 Task: Find connections with filter location Prestwick with filter topic #motivation with filter profile language Spanish with filter current company Entain with filter school Jawaharlal Nehru Technological University, Anantapur with filter industry Pension Funds with filter service category Tax Law with filter keywords title Plant Engineer
Action: Mouse moved to (574, 58)
Screenshot: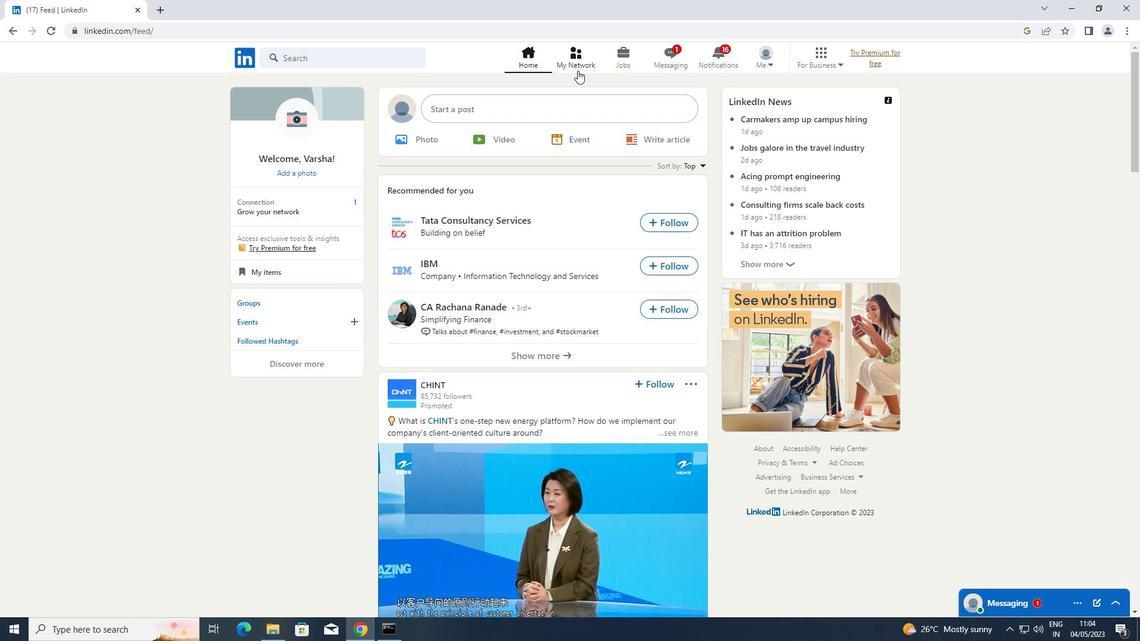 
Action: Mouse pressed left at (574, 58)
Screenshot: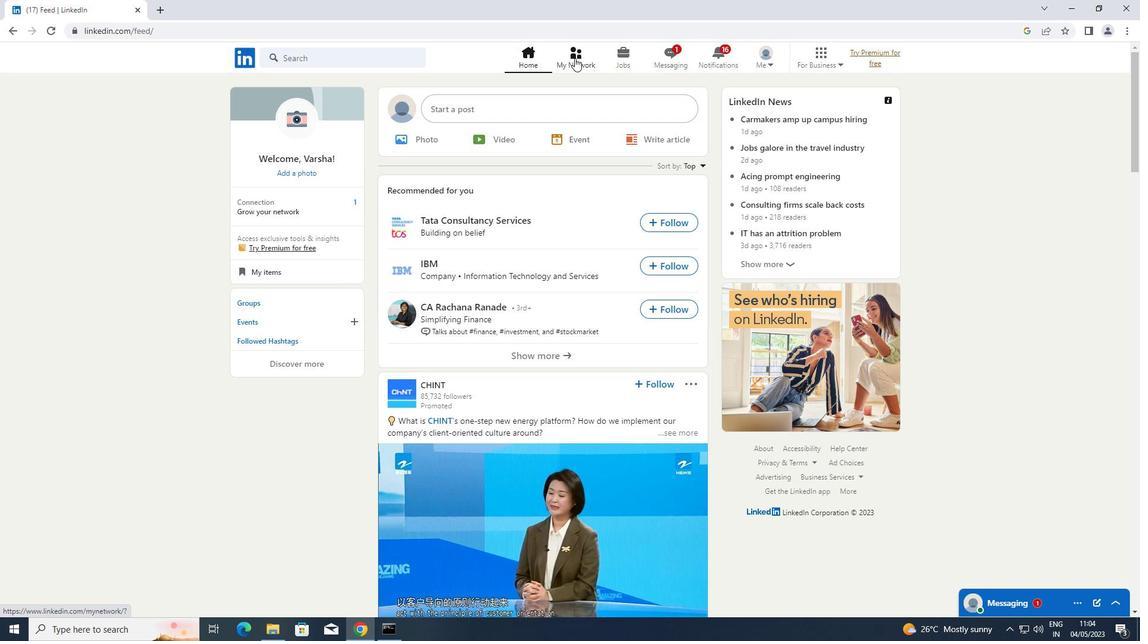 
Action: Mouse moved to (304, 129)
Screenshot: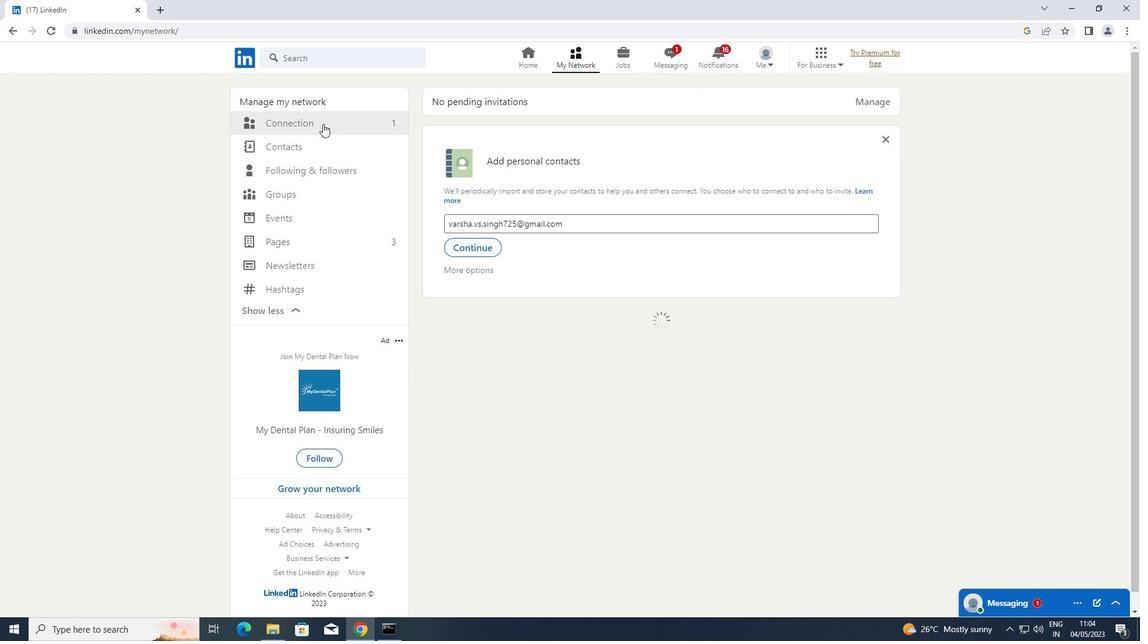 
Action: Mouse pressed left at (304, 129)
Screenshot: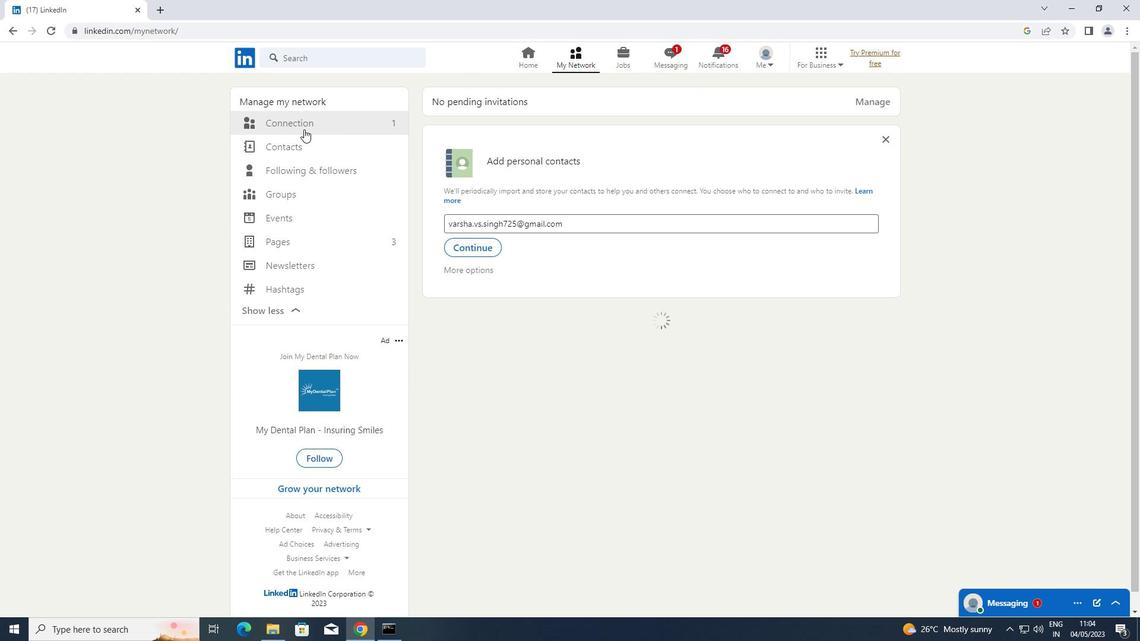 
Action: Mouse moved to (662, 123)
Screenshot: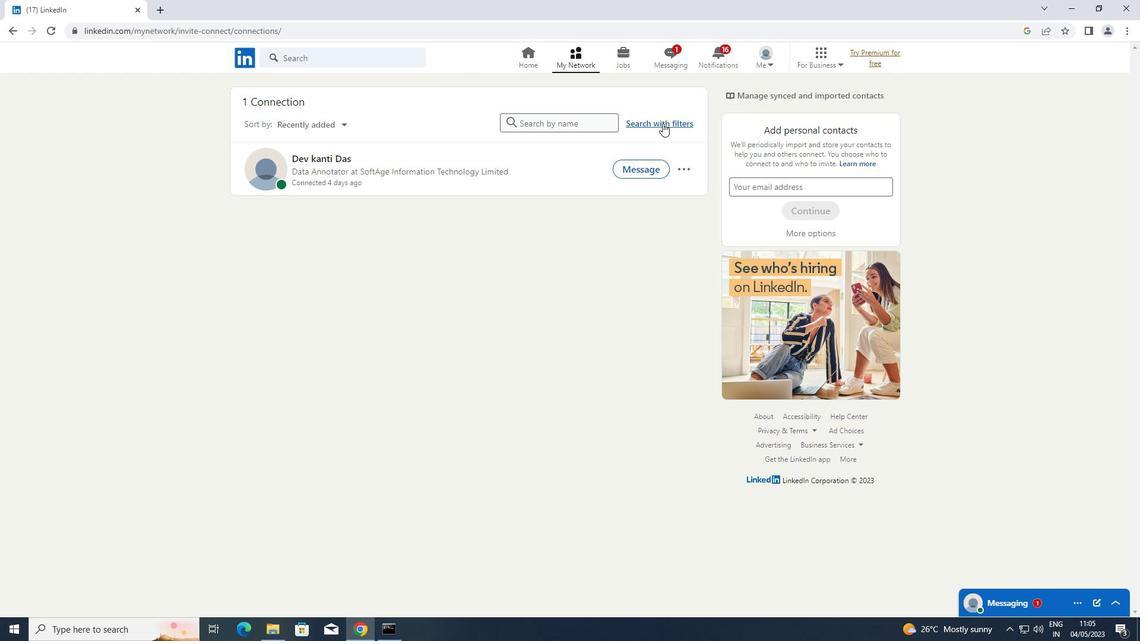 
Action: Mouse pressed left at (662, 123)
Screenshot: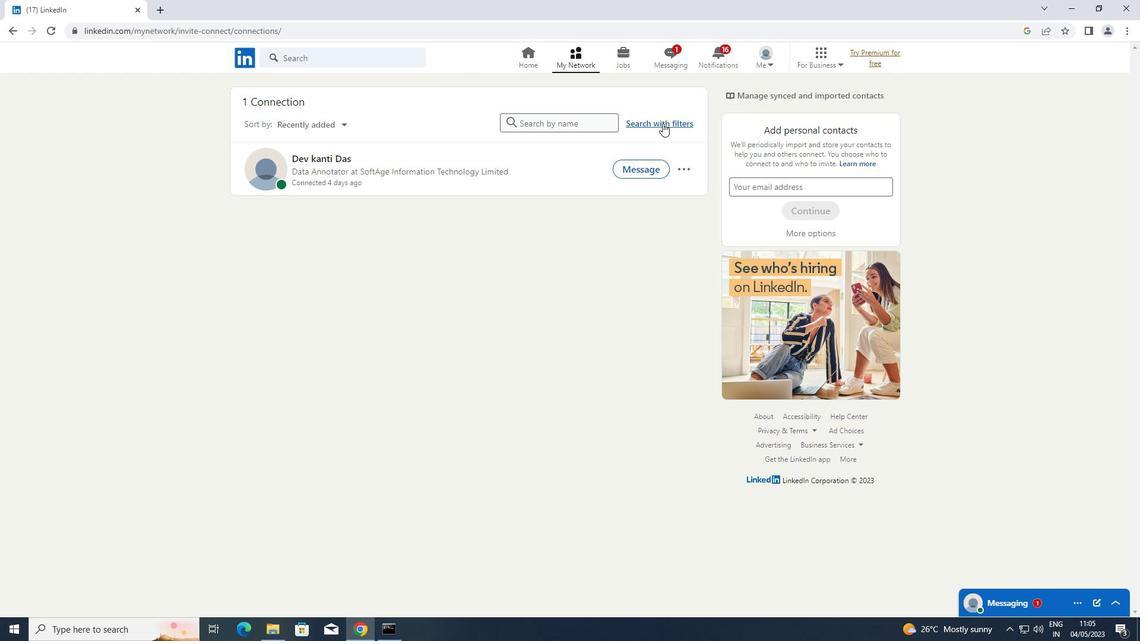 
Action: Mouse moved to (620, 93)
Screenshot: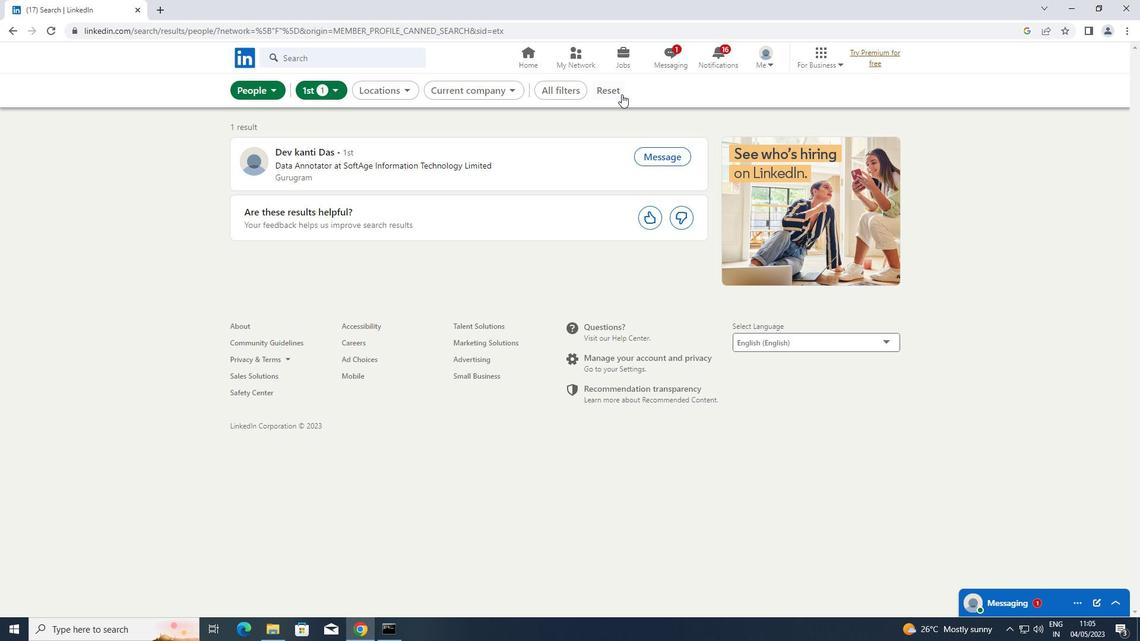 
Action: Mouse pressed left at (620, 93)
Screenshot: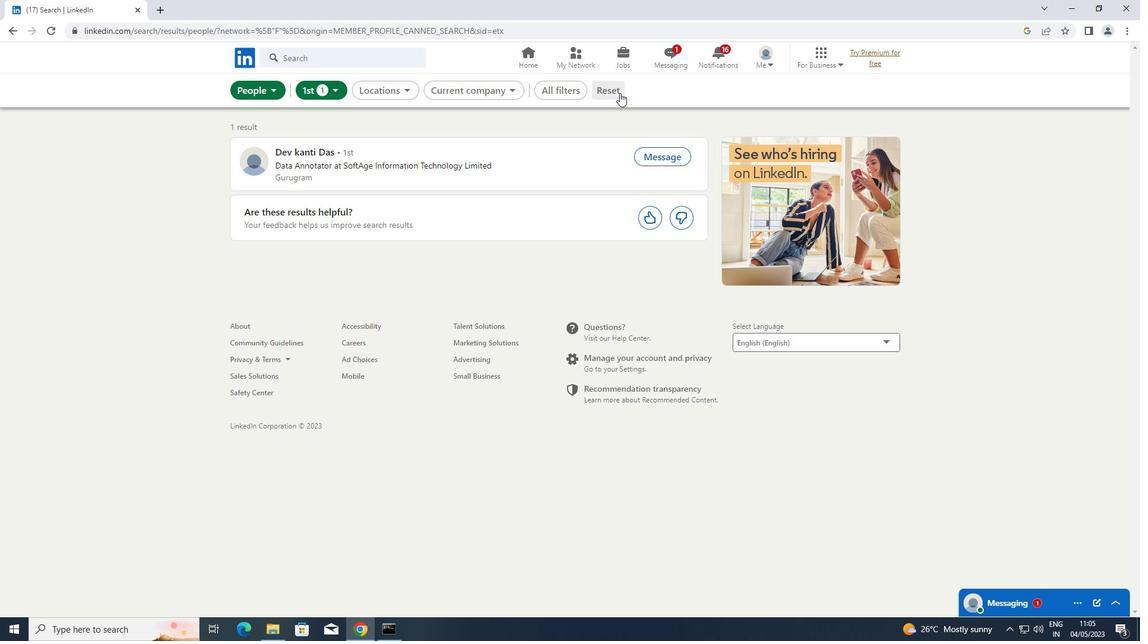 
Action: Mouse moved to (601, 93)
Screenshot: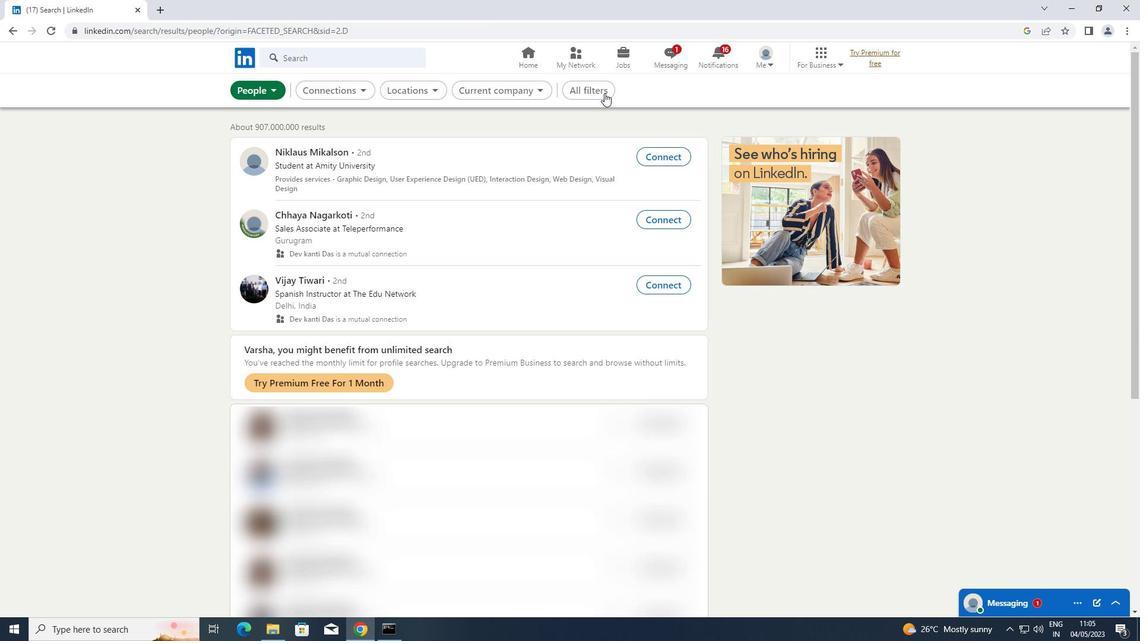 
Action: Mouse pressed left at (601, 93)
Screenshot: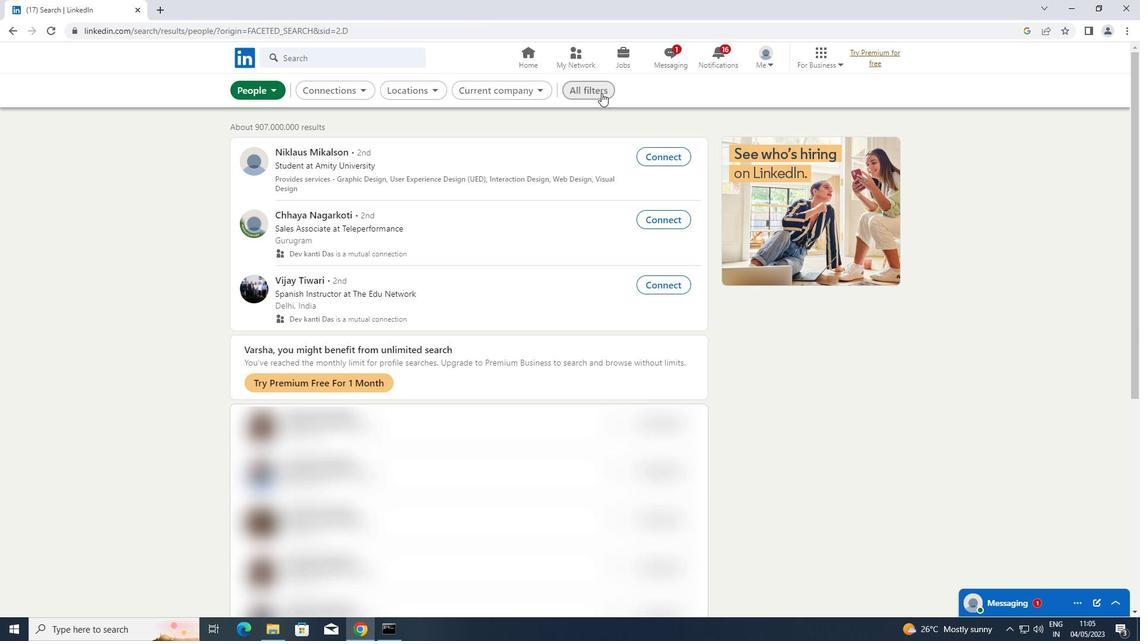 
Action: Mouse moved to (1028, 291)
Screenshot: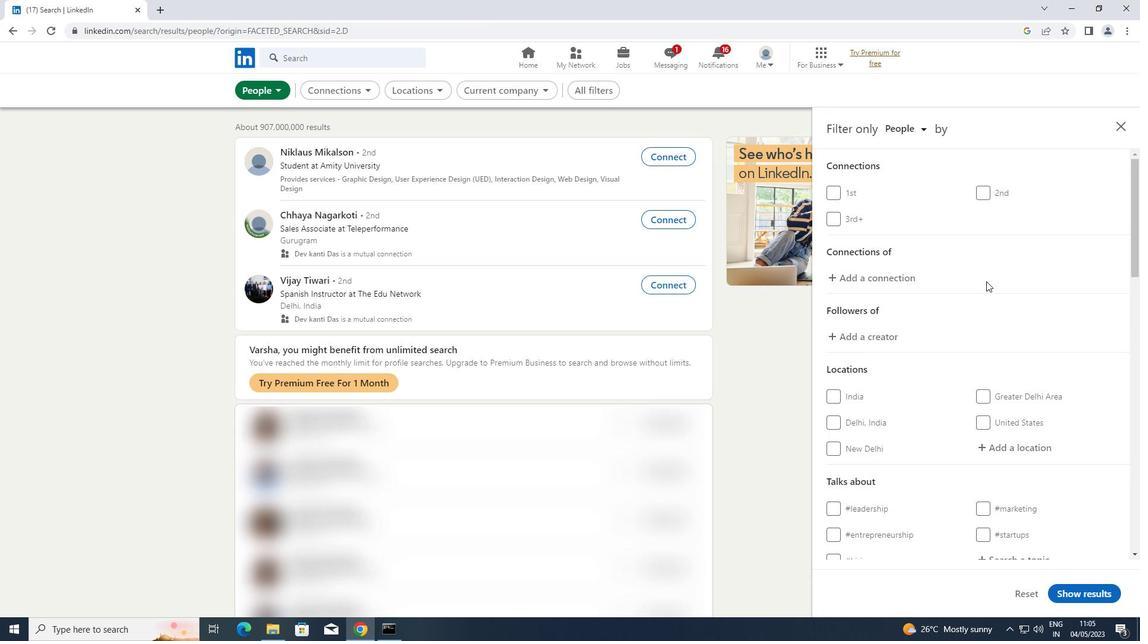 
Action: Mouse scrolled (1028, 291) with delta (0, 0)
Screenshot: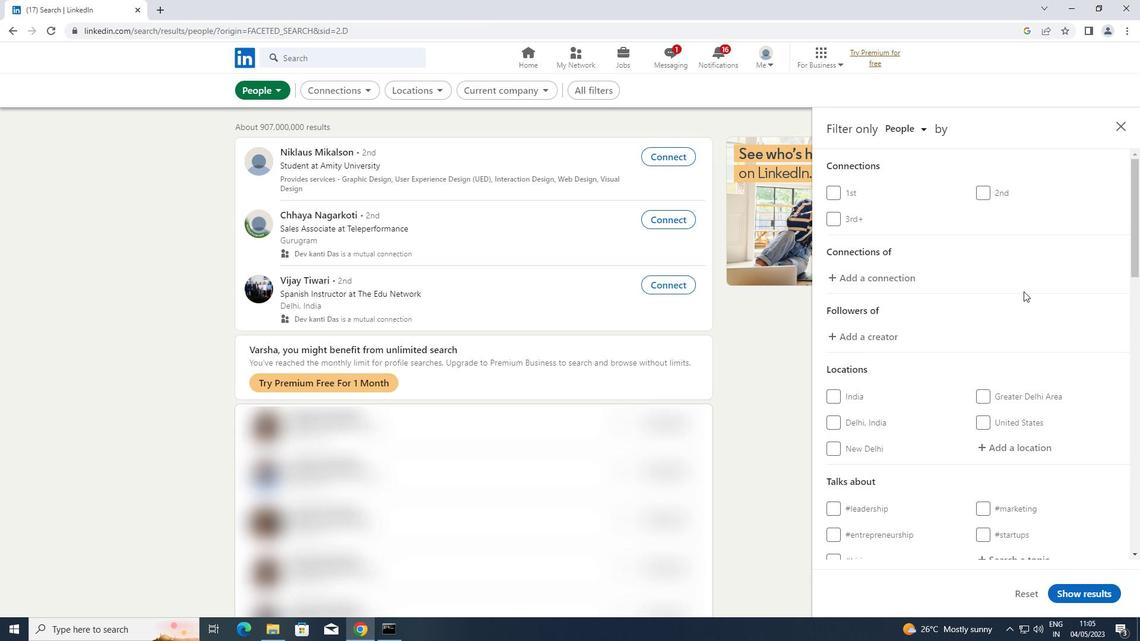 
Action: Mouse scrolled (1028, 291) with delta (0, 0)
Screenshot: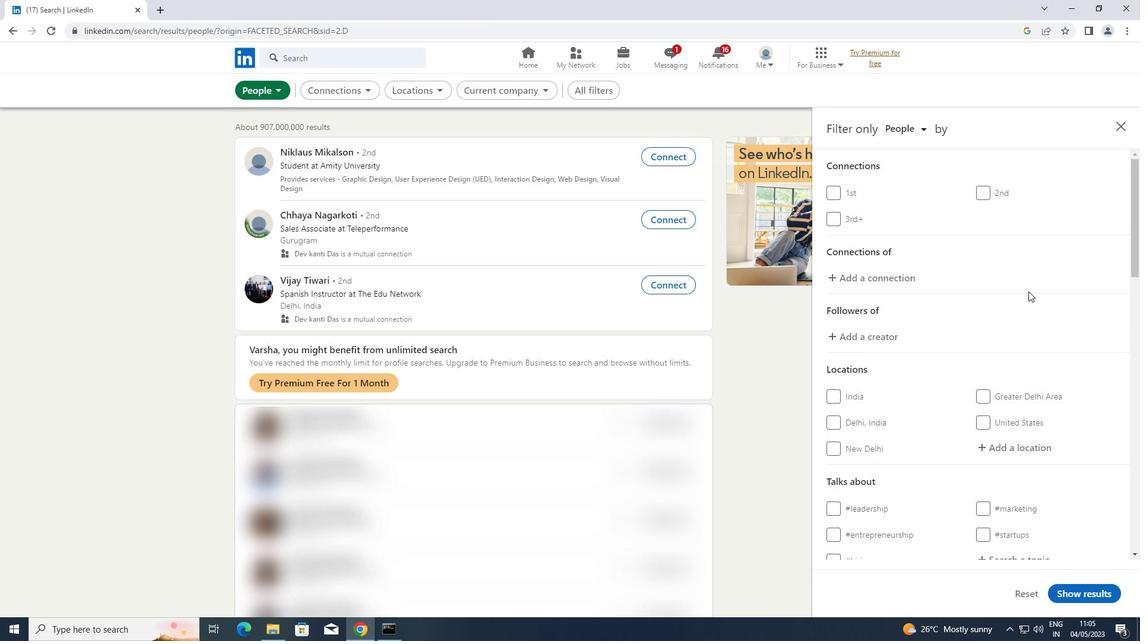 
Action: Mouse moved to (1013, 322)
Screenshot: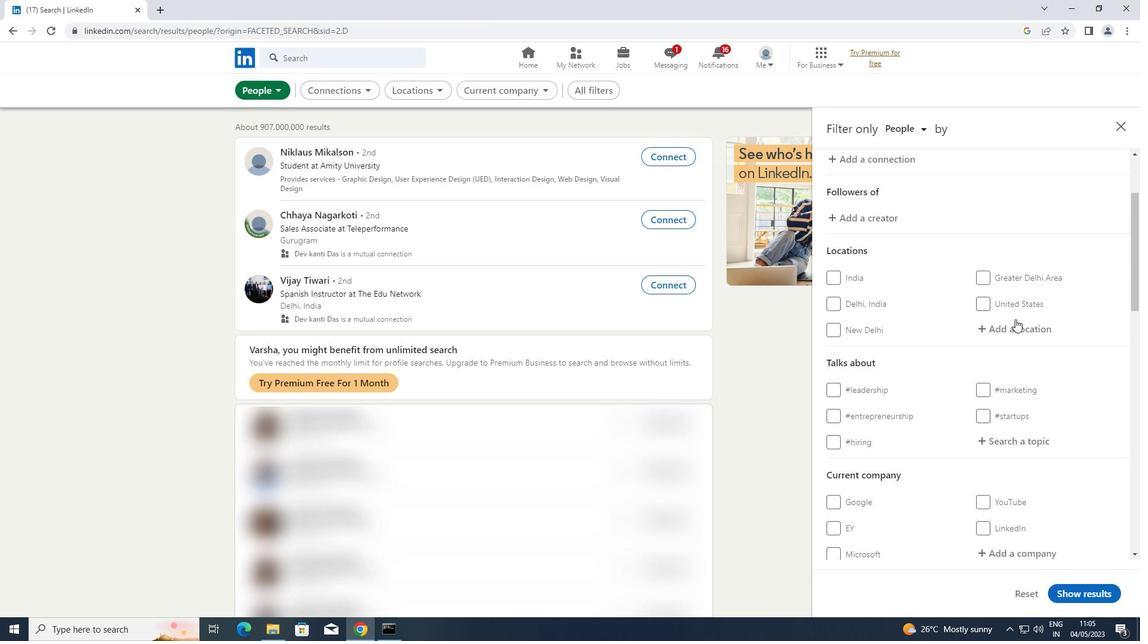 
Action: Mouse pressed left at (1013, 322)
Screenshot: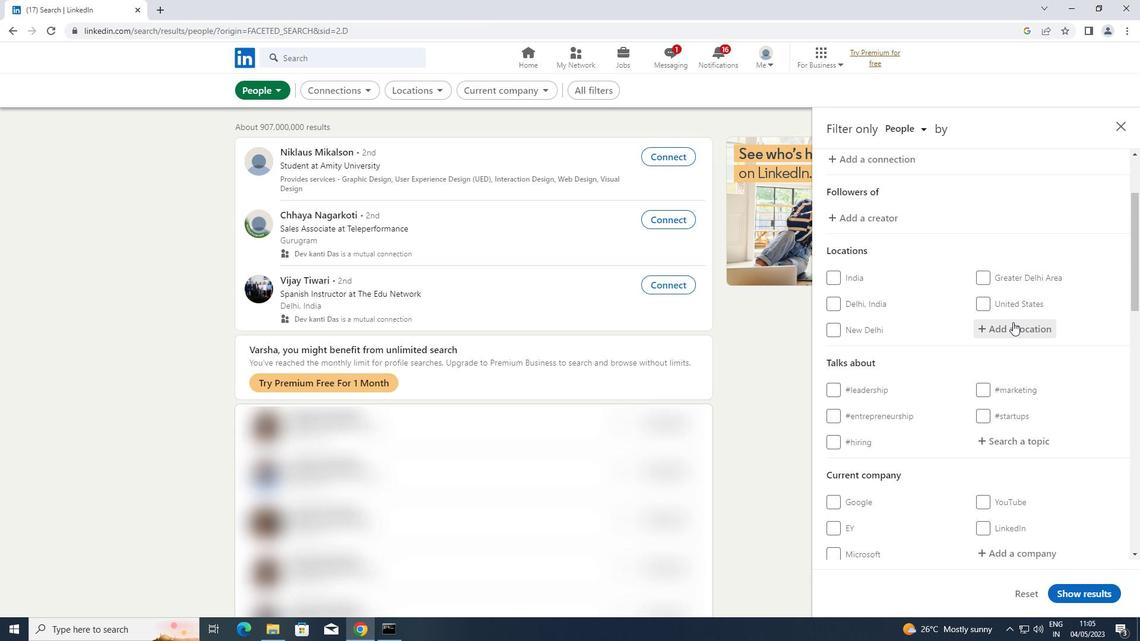 
Action: Key pressed <Key.shift><Key.shift><Key.shift><Key.shift>PRESTWICK
Screenshot: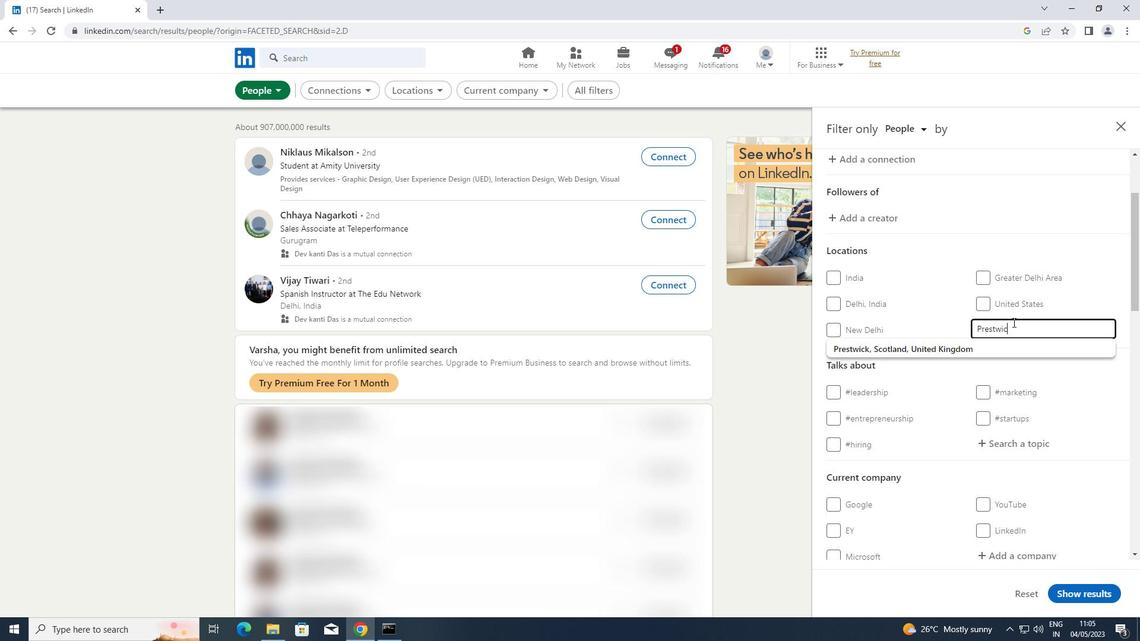 
Action: Mouse scrolled (1013, 321) with delta (0, 0)
Screenshot: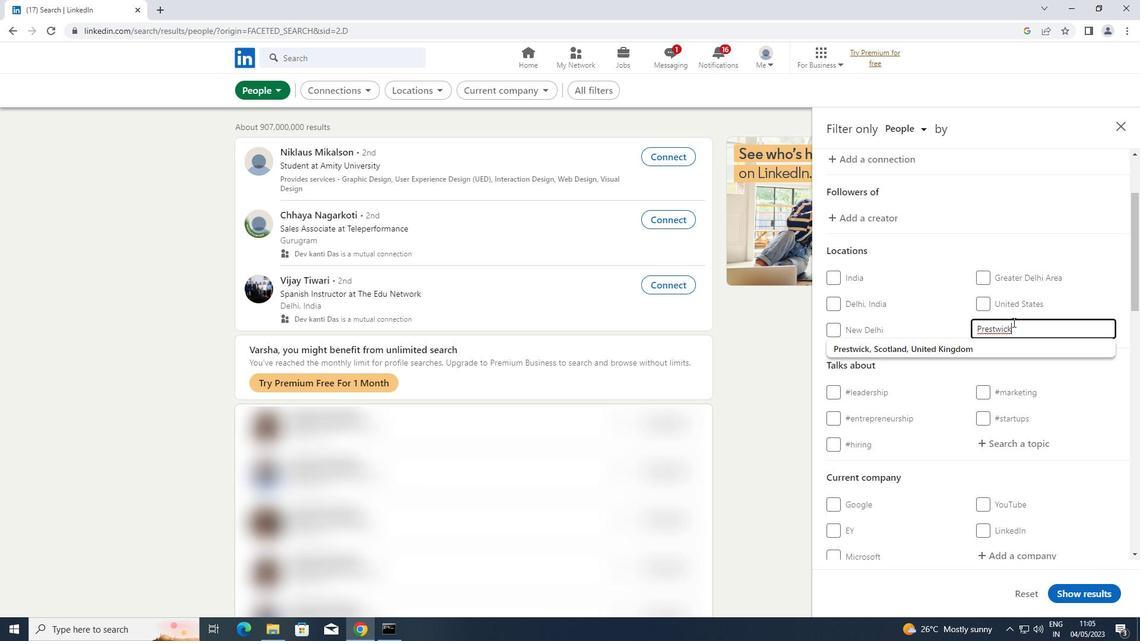 
Action: Mouse scrolled (1013, 321) with delta (0, 0)
Screenshot: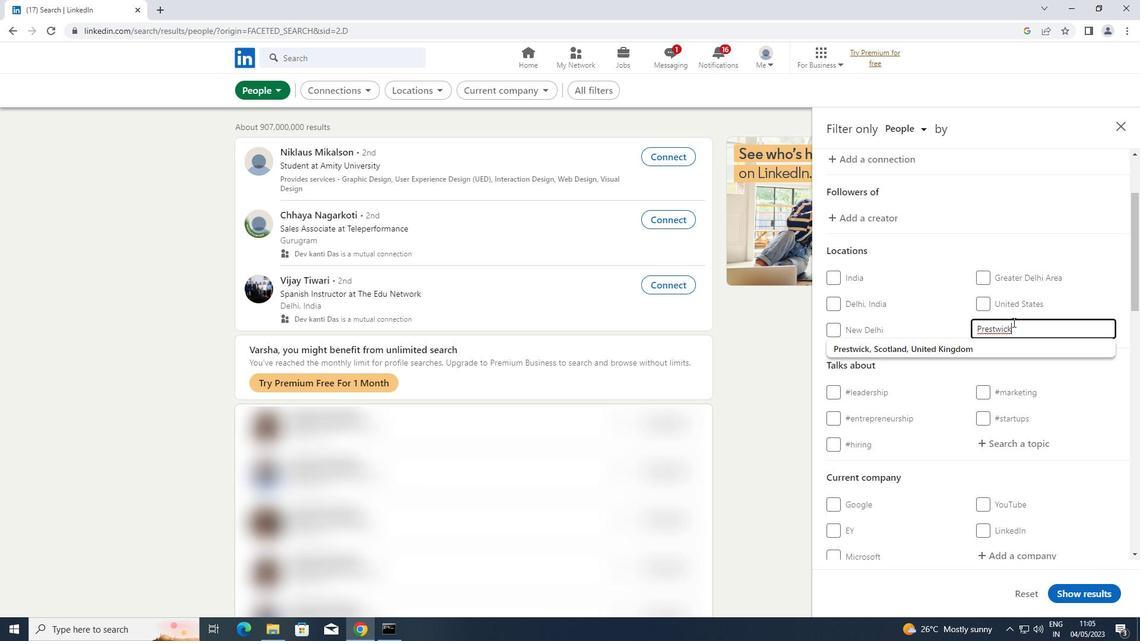 
Action: Mouse moved to (1007, 325)
Screenshot: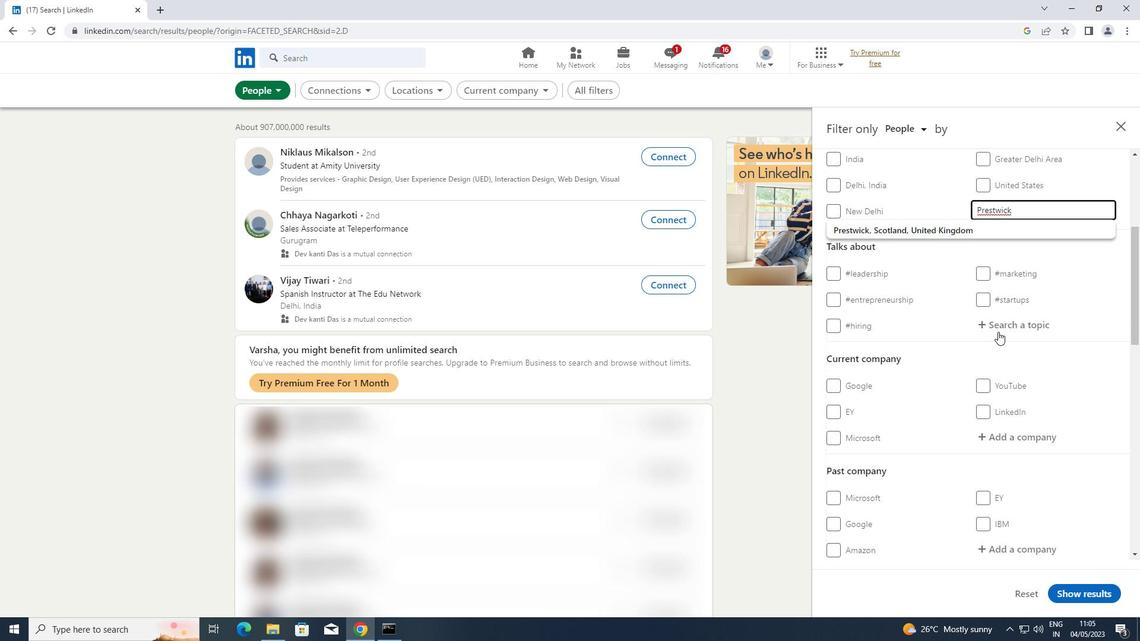 
Action: Mouse pressed left at (1007, 325)
Screenshot: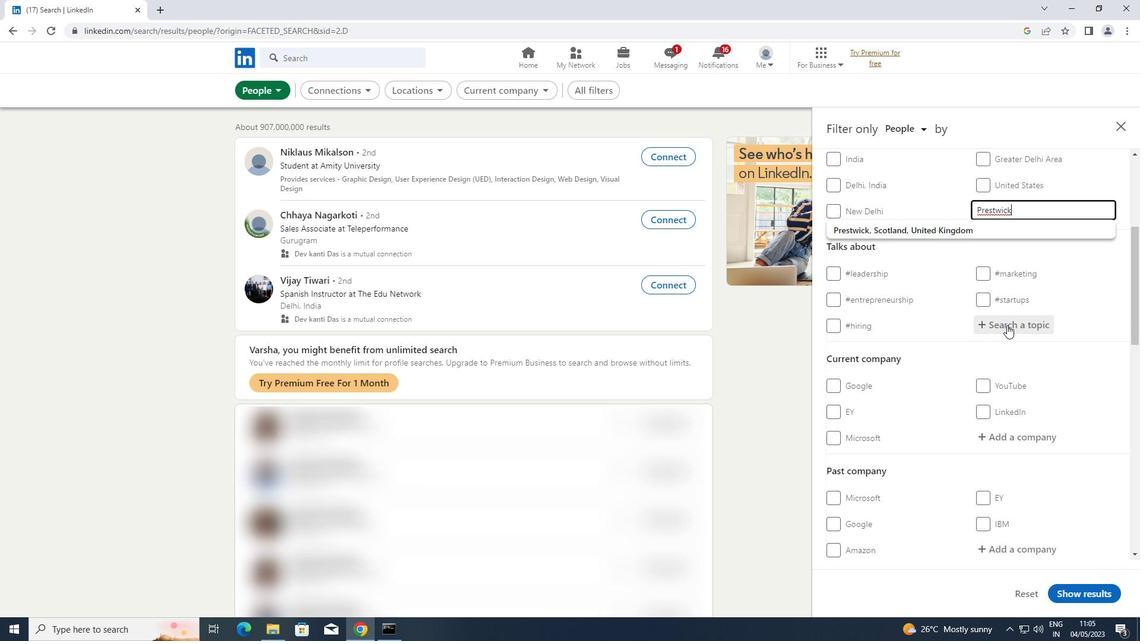 
Action: Key pressed MOTIVATION
Screenshot: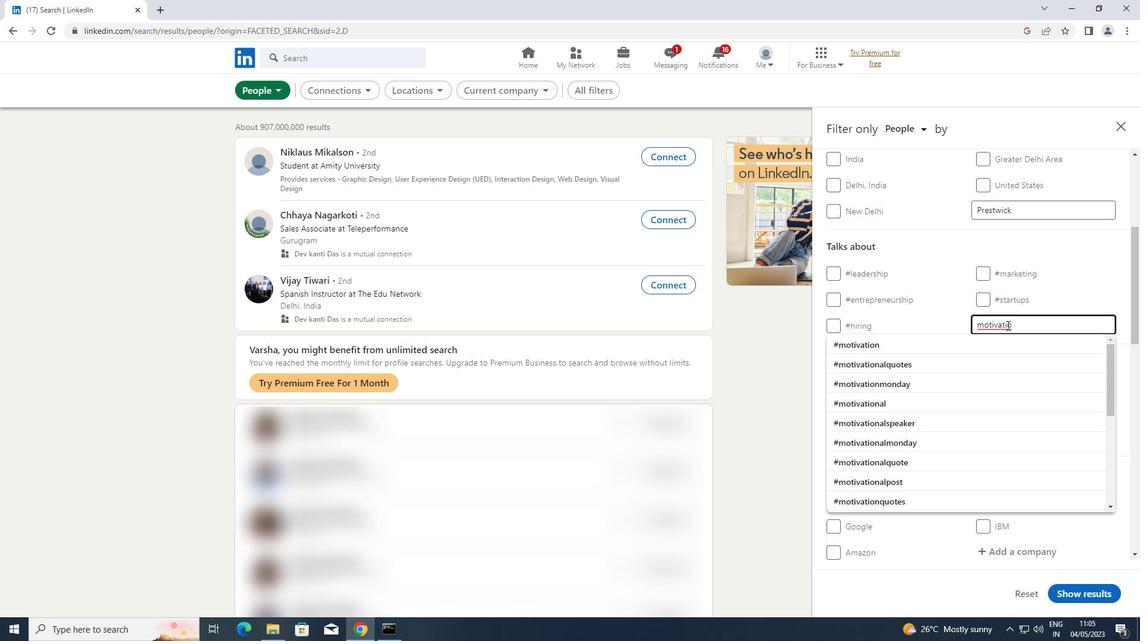
Action: Mouse moved to (883, 341)
Screenshot: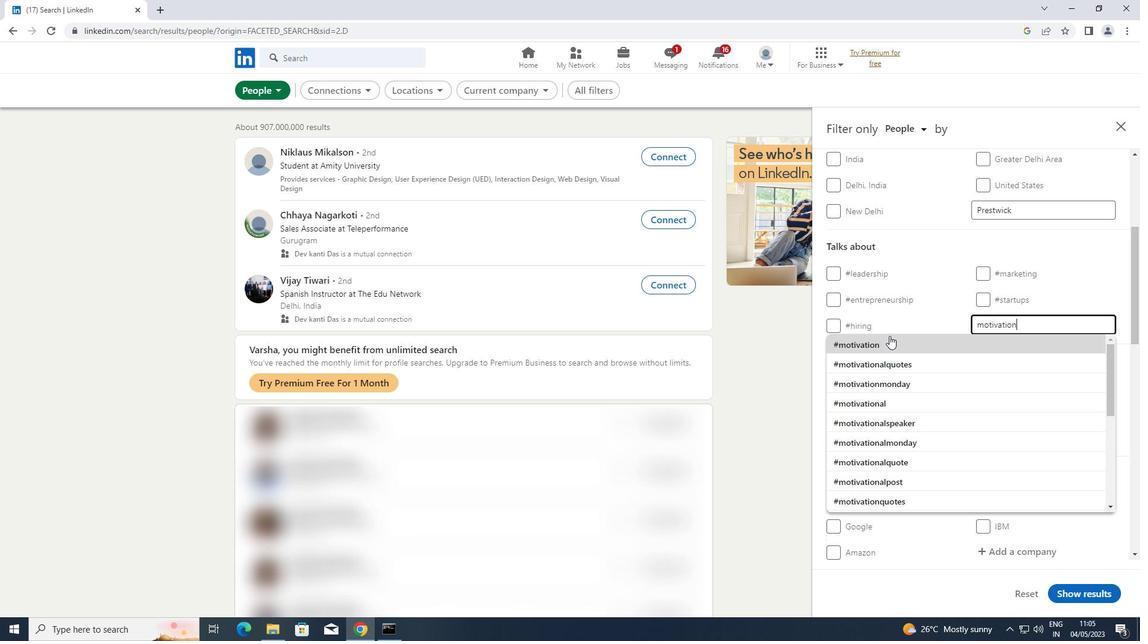 
Action: Mouse pressed left at (883, 341)
Screenshot: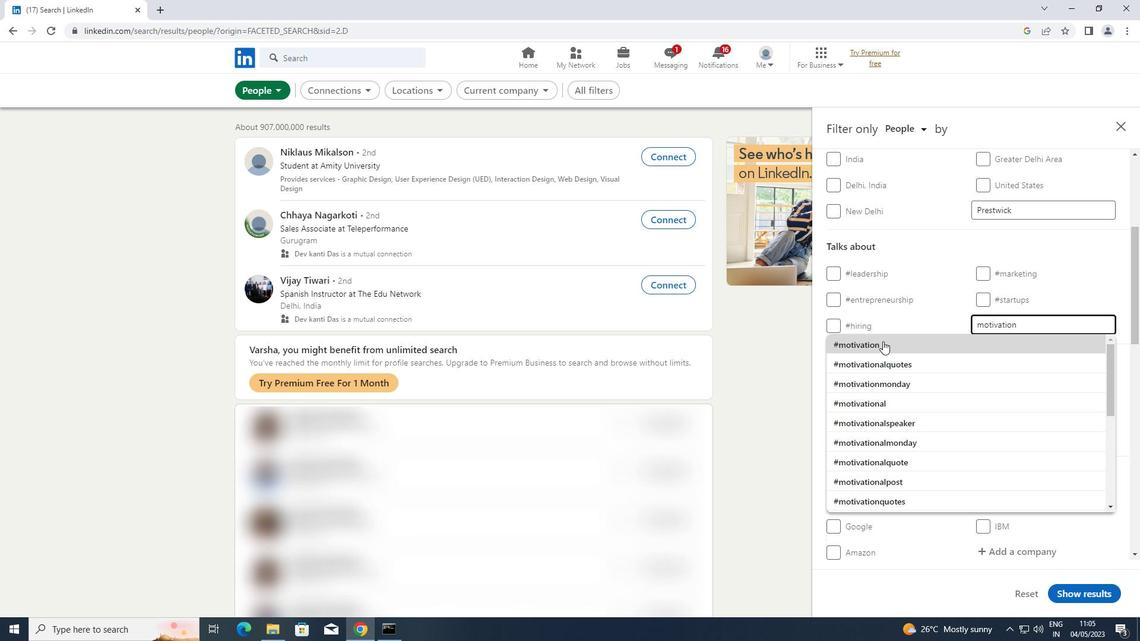 
Action: Mouse moved to (896, 338)
Screenshot: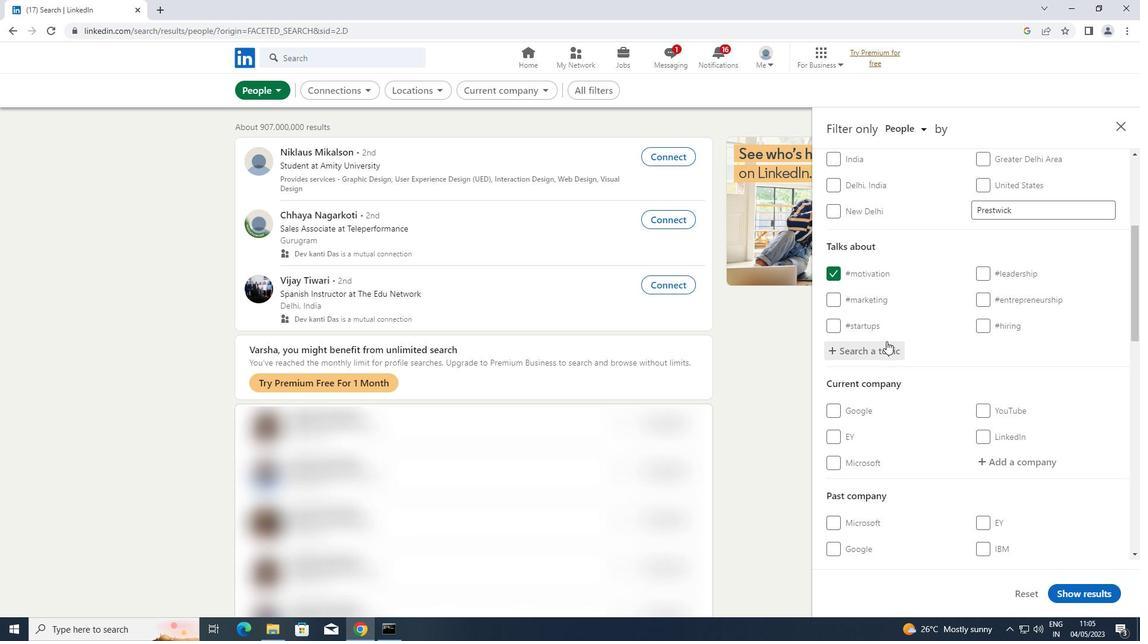 
Action: Mouse scrolled (896, 337) with delta (0, 0)
Screenshot: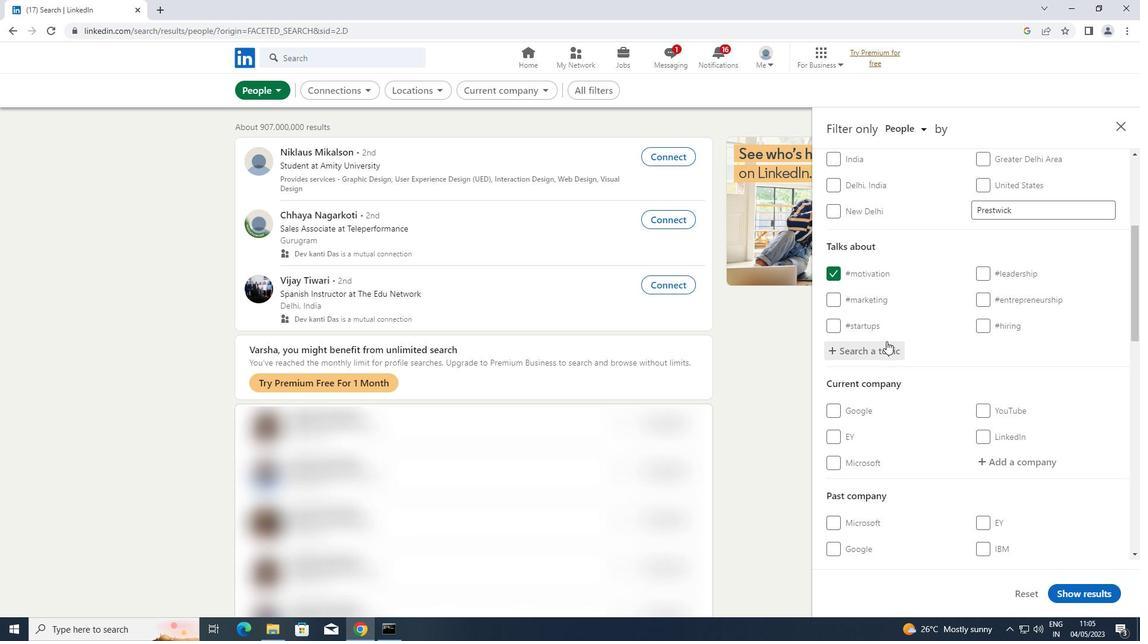
Action: Mouse moved to (896, 338)
Screenshot: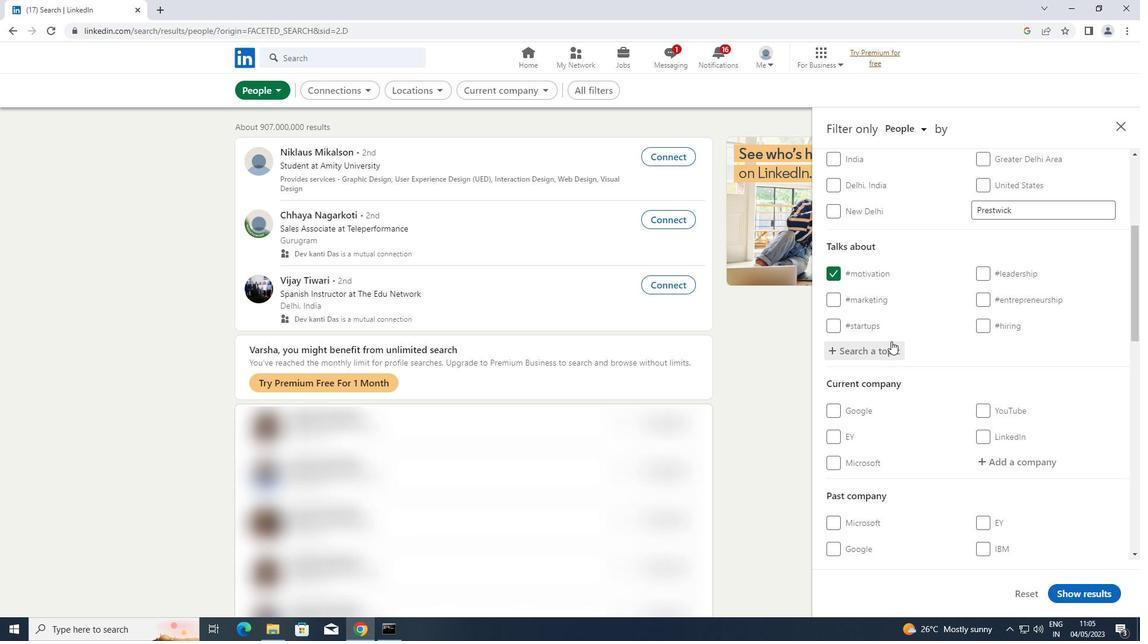 
Action: Mouse scrolled (896, 337) with delta (0, 0)
Screenshot: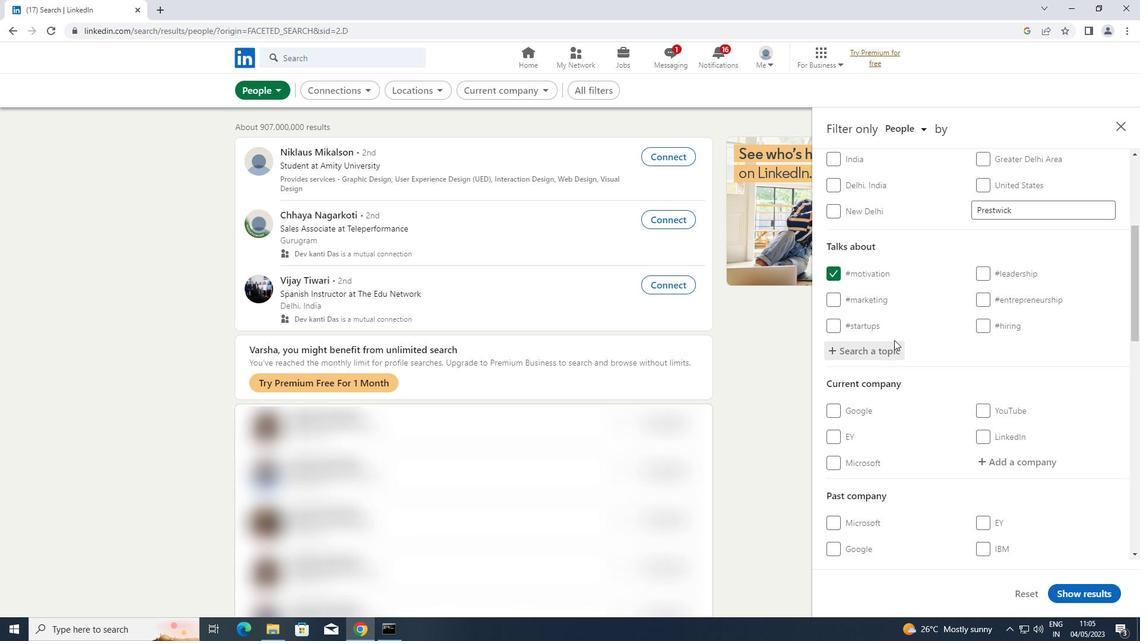 
Action: Mouse scrolled (896, 337) with delta (0, 0)
Screenshot: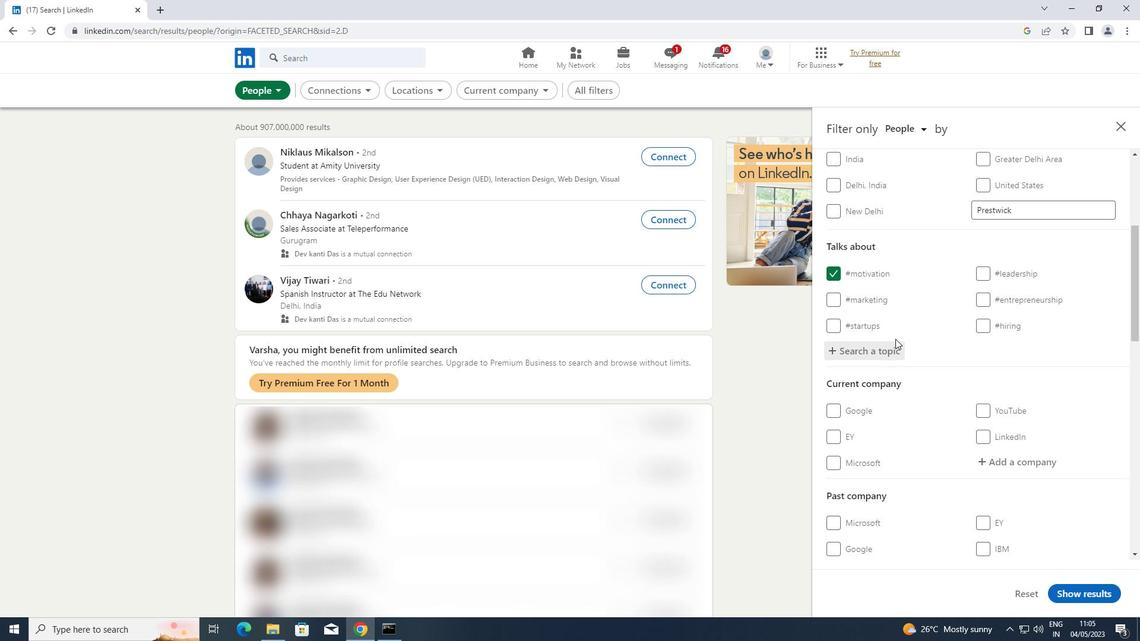 
Action: Mouse scrolled (896, 337) with delta (0, 0)
Screenshot: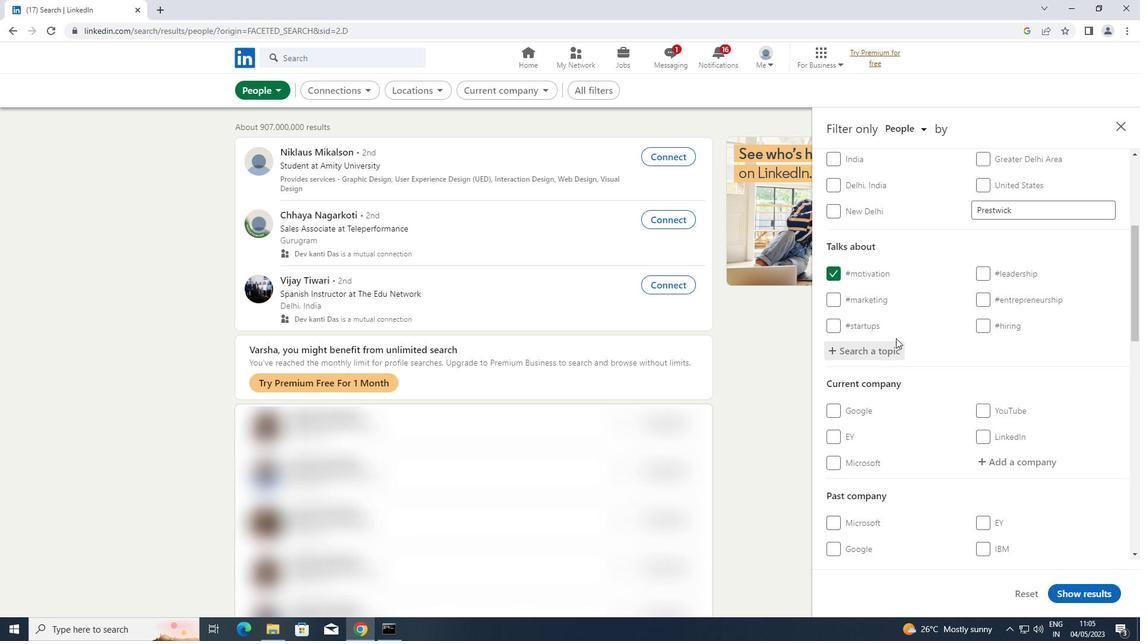 
Action: Mouse scrolled (896, 337) with delta (0, 0)
Screenshot: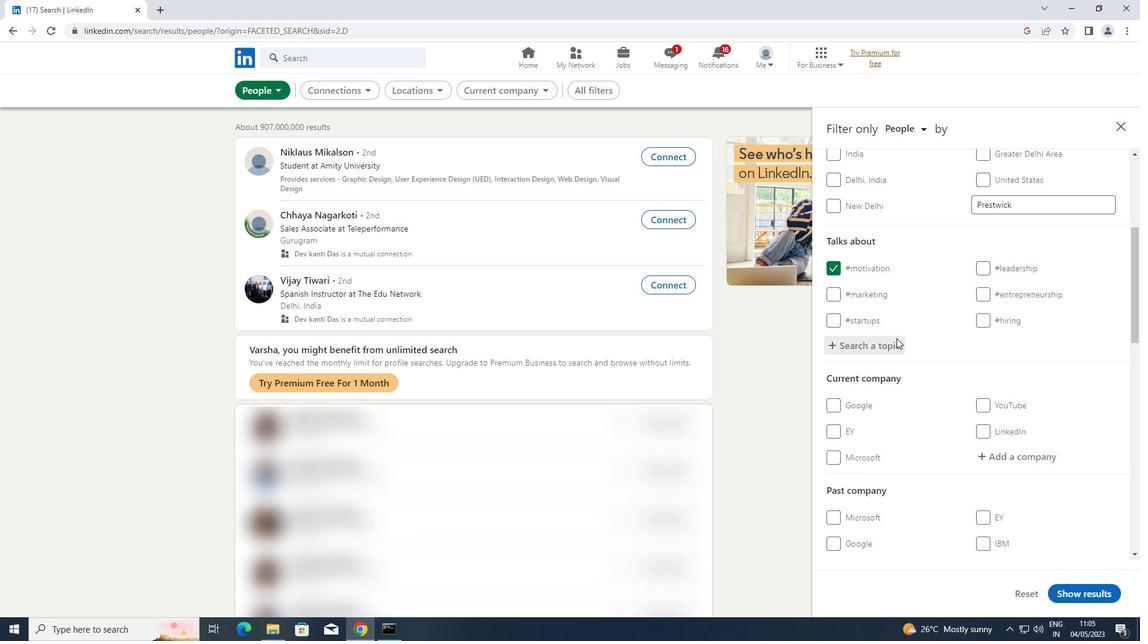 
Action: Mouse scrolled (896, 337) with delta (0, 0)
Screenshot: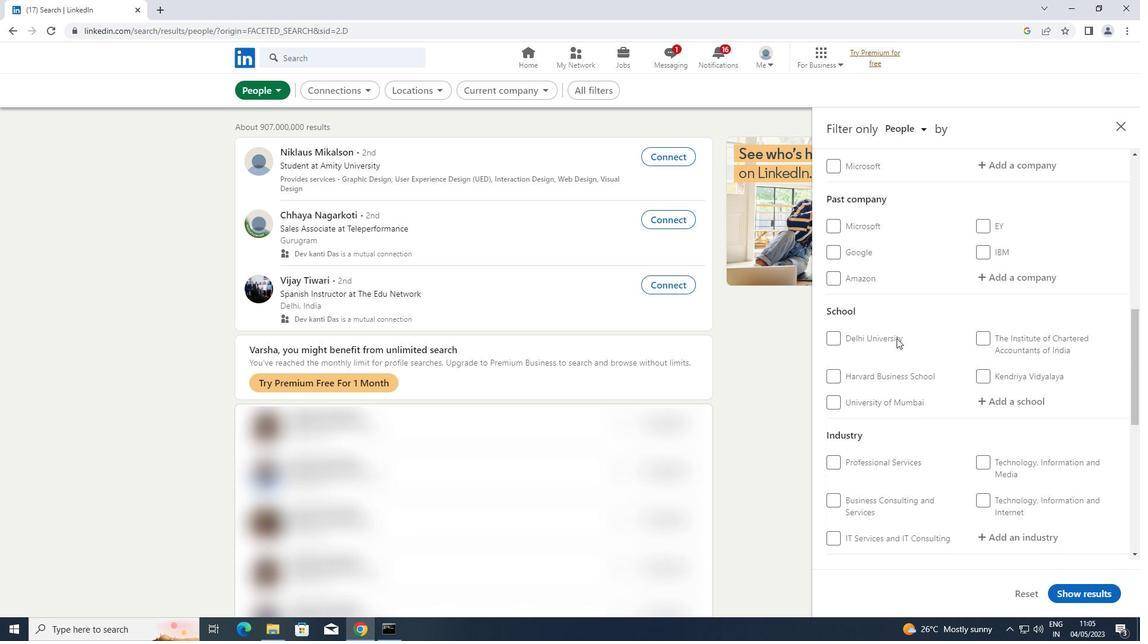 
Action: Mouse scrolled (896, 337) with delta (0, 0)
Screenshot: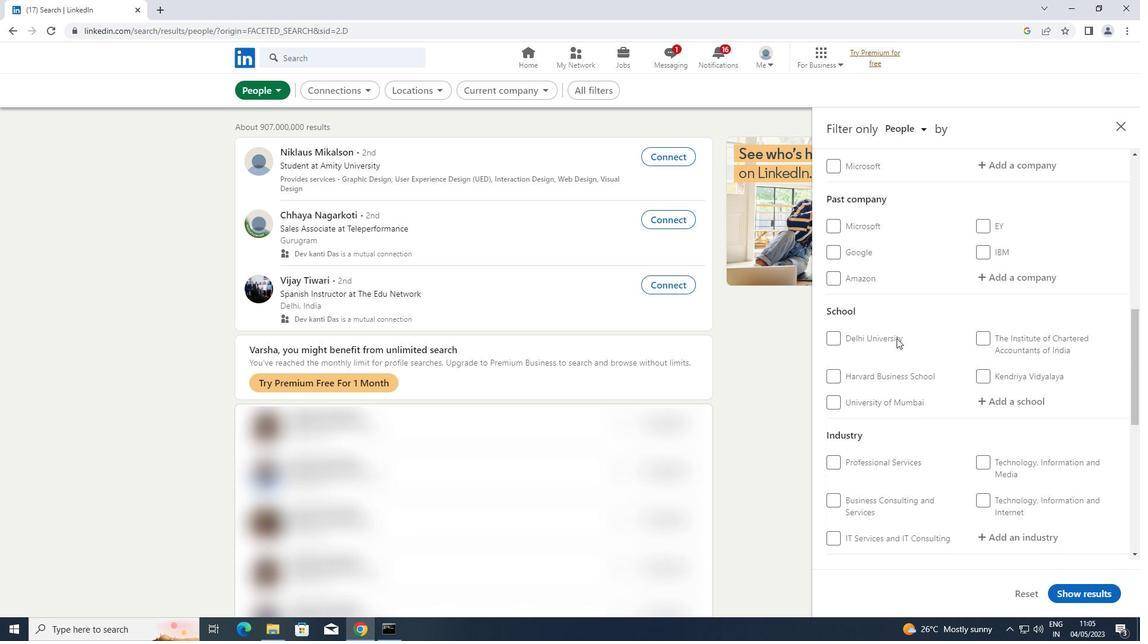 
Action: Mouse scrolled (896, 337) with delta (0, 0)
Screenshot: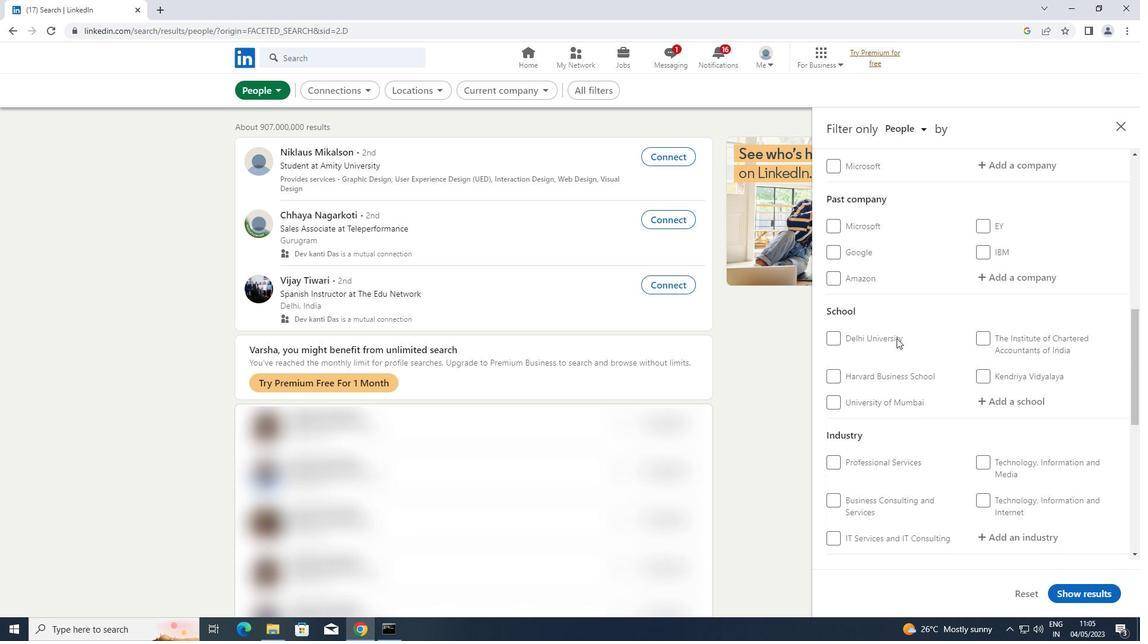 
Action: Mouse scrolled (896, 337) with delta (0, 0)
Screenshot: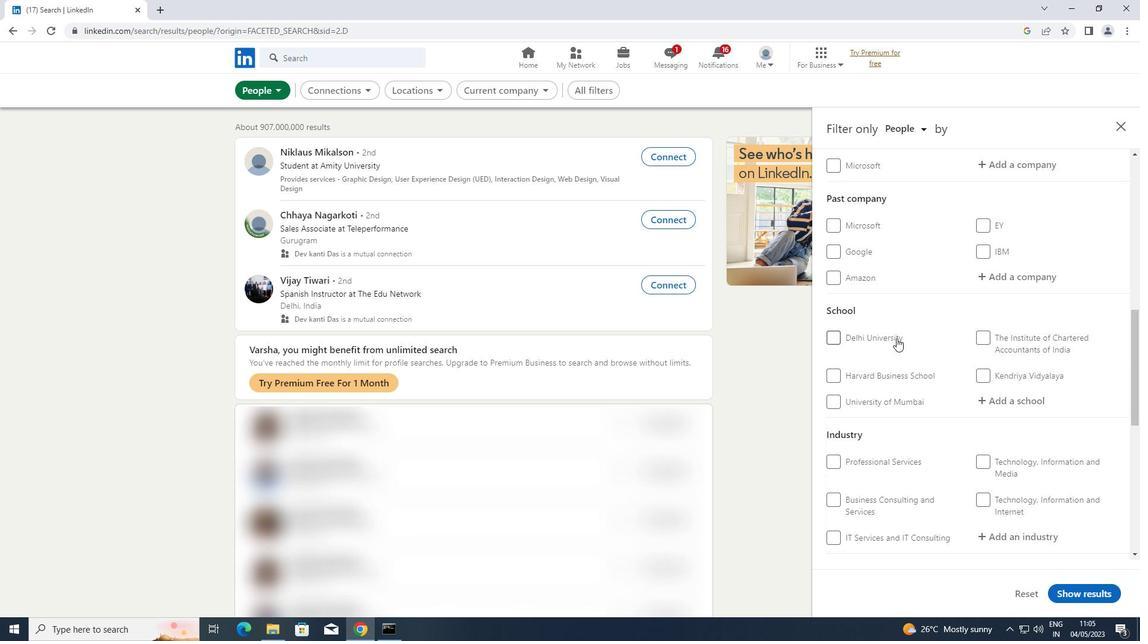 
Action: Mouse moved to (833, 389)
Screenshot: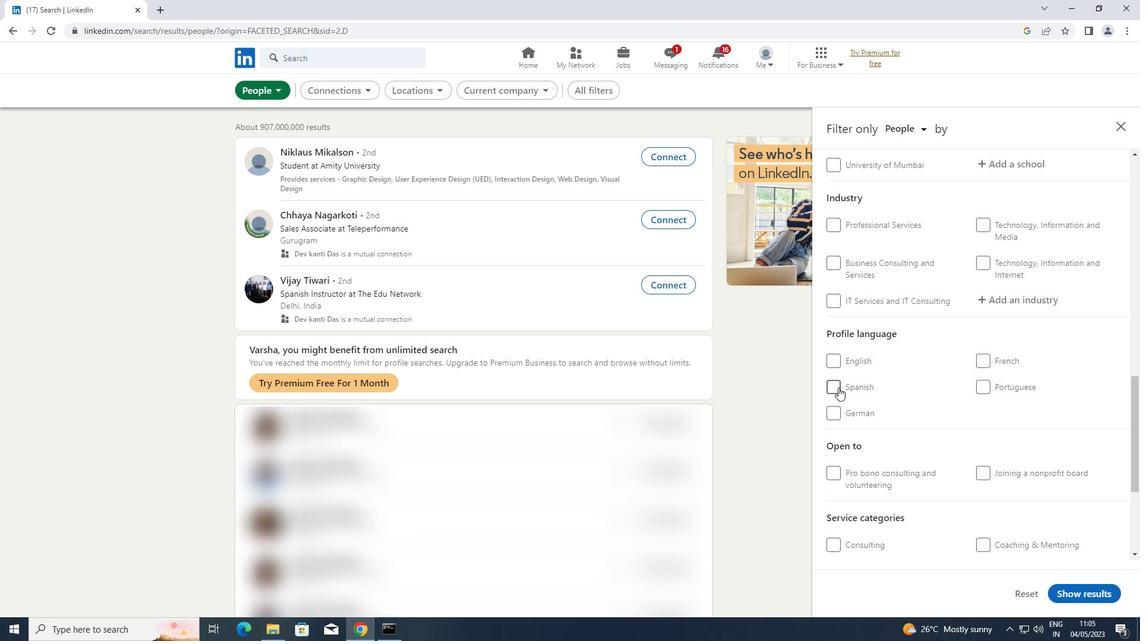 
Action: Mouse pressed left at (833, 389)
Screenshot: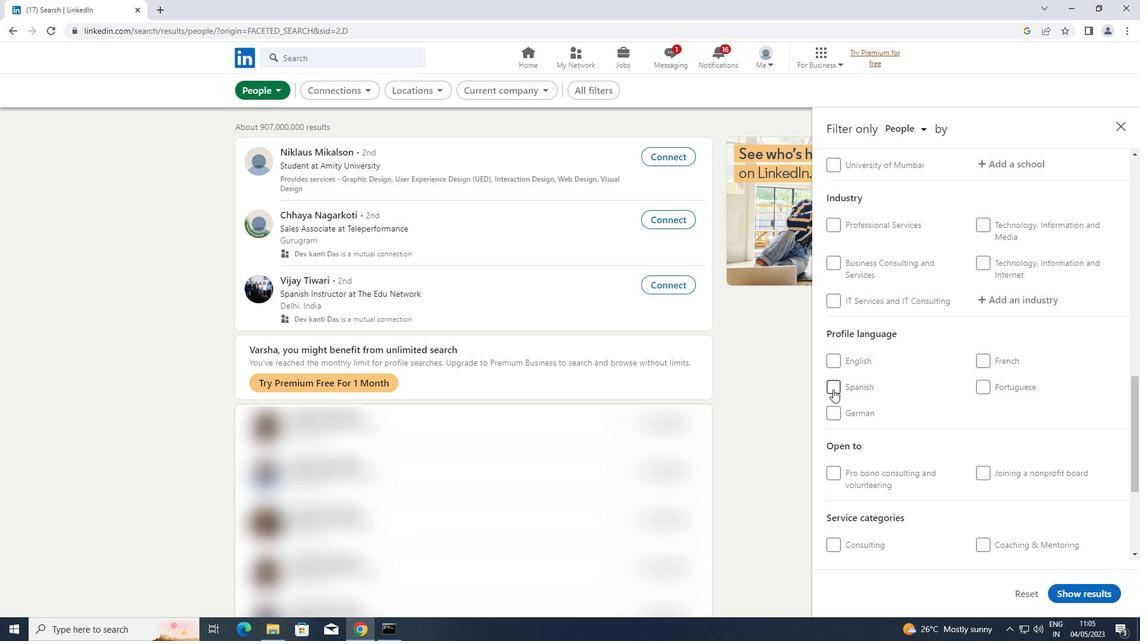 
Action: Mouse moved to (889, 361)
Screenshot: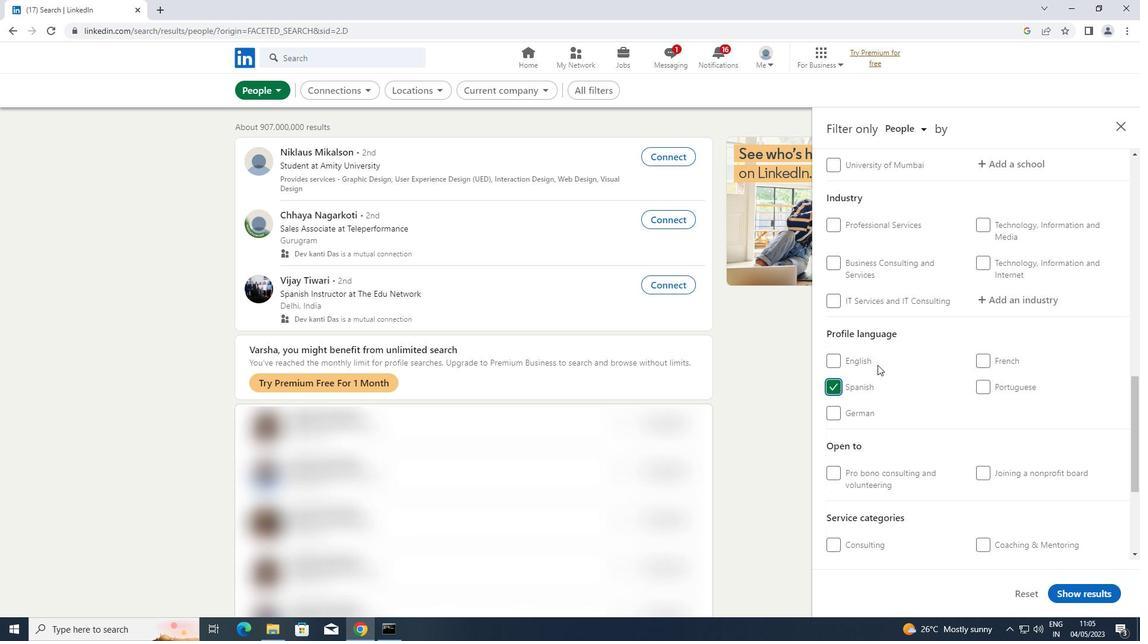 
Action: Mouse scrolled (889, 362) with delta (0, 0)
Screenshot: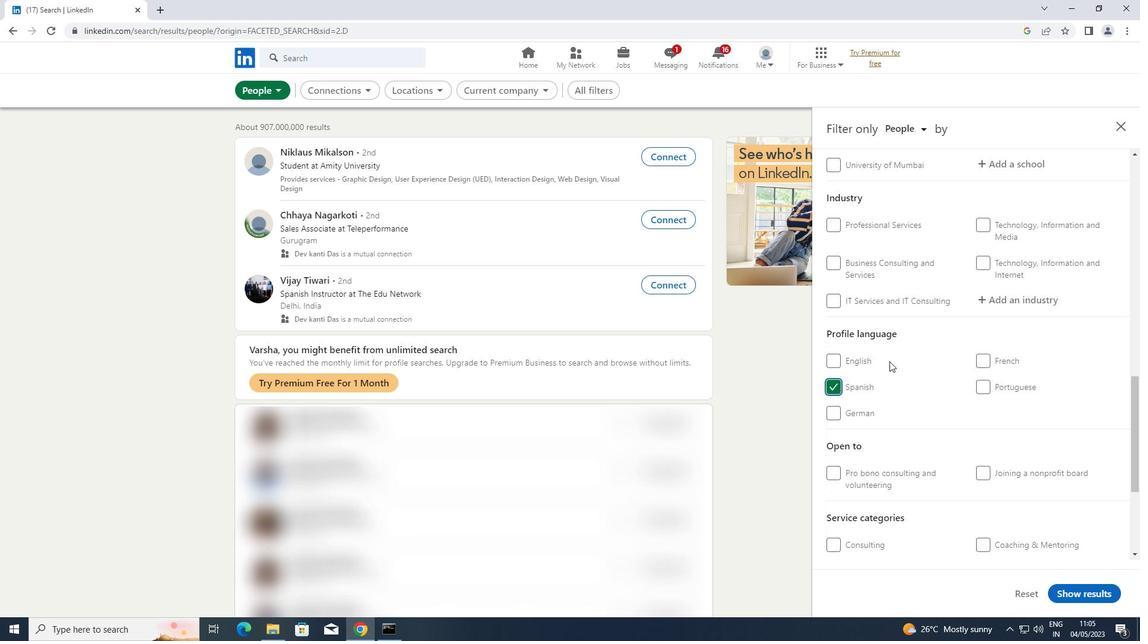 
Action: Mouse scrolled (889, 362) with delta (0, 0)
Screenshot: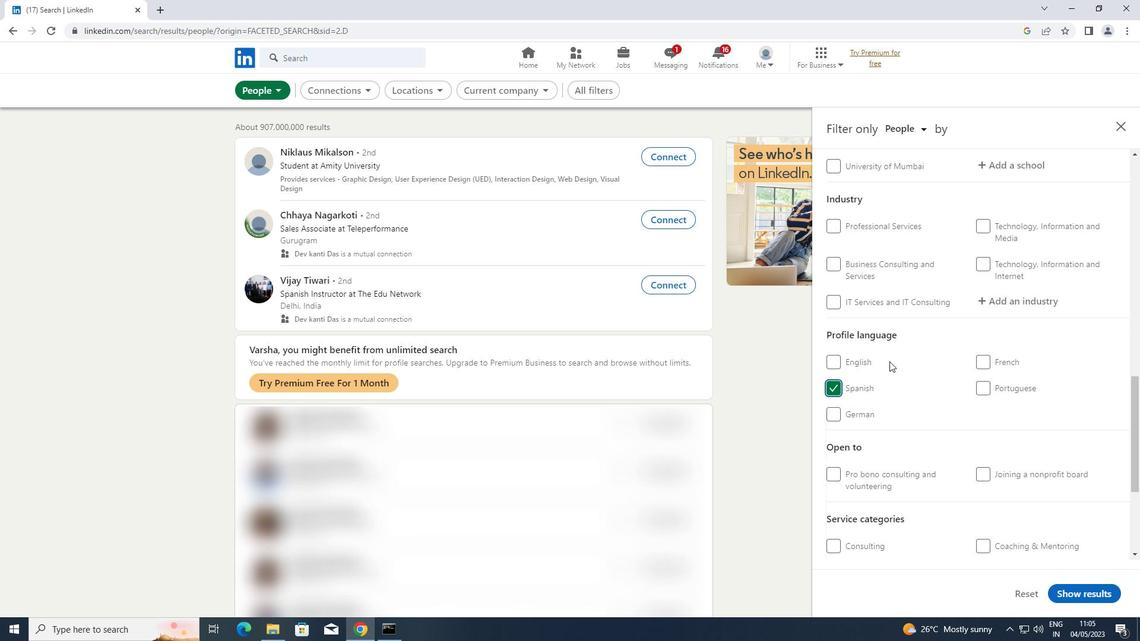 
Action: Mouse scrolled (889, 362) with delta (0, 0)
Screenshot: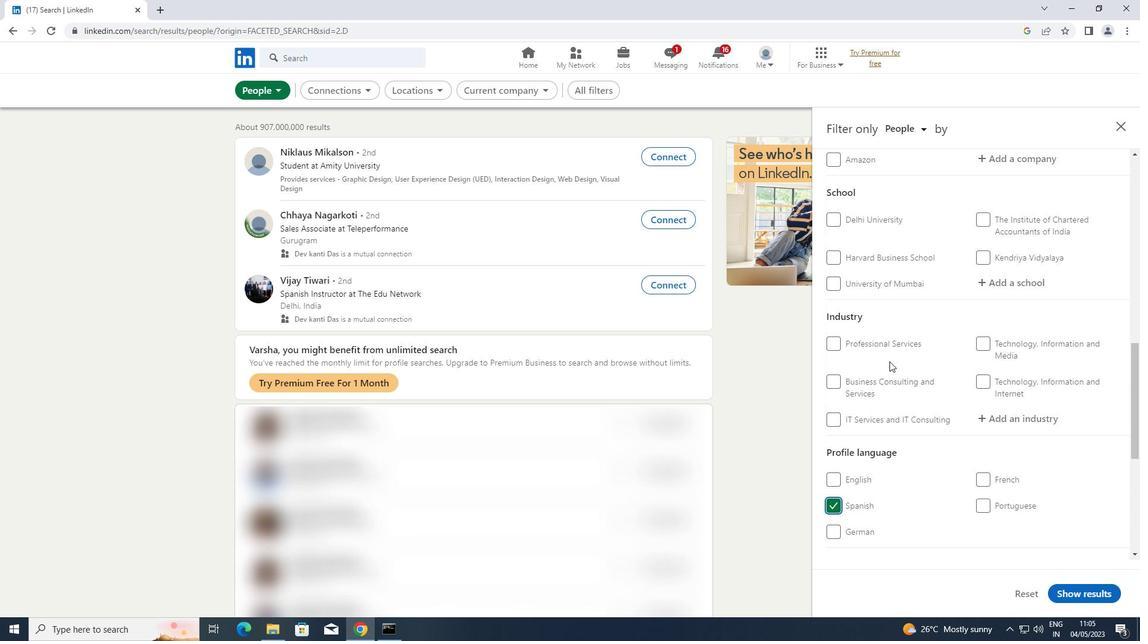 
Action: Mouse scrolled (889, 362) with delta (0, 0)
Screenshot: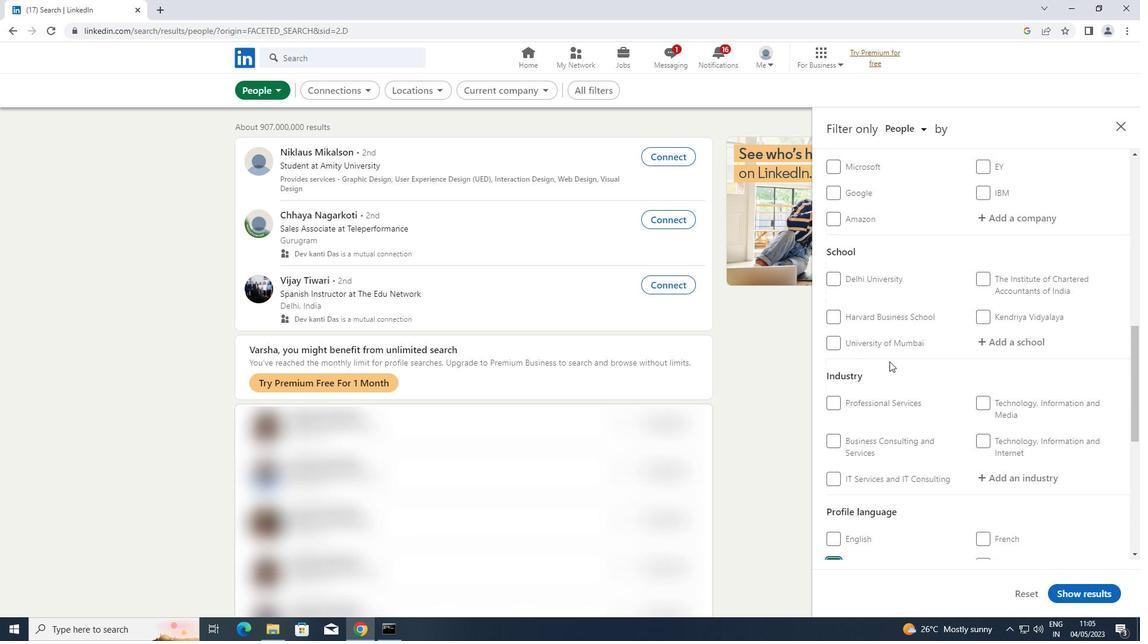 
Action: Mouse scrolled (889, 362) with delta (0, 0)
Screenshot: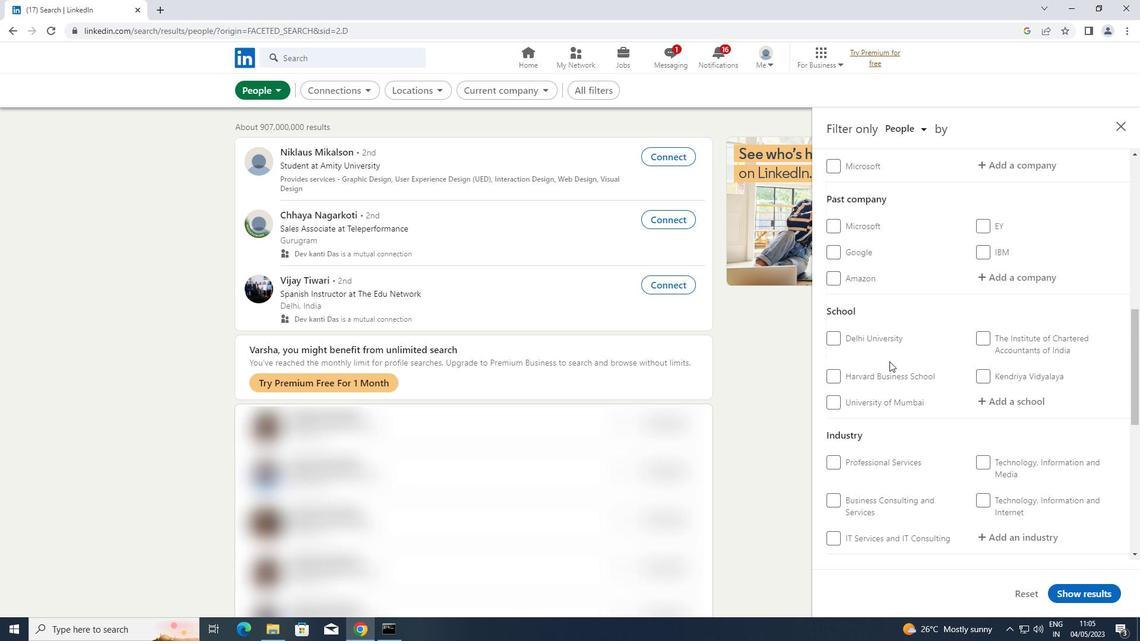
Action: Mouse scrolled (889, 362) with delta (0, 0)
Screenshot: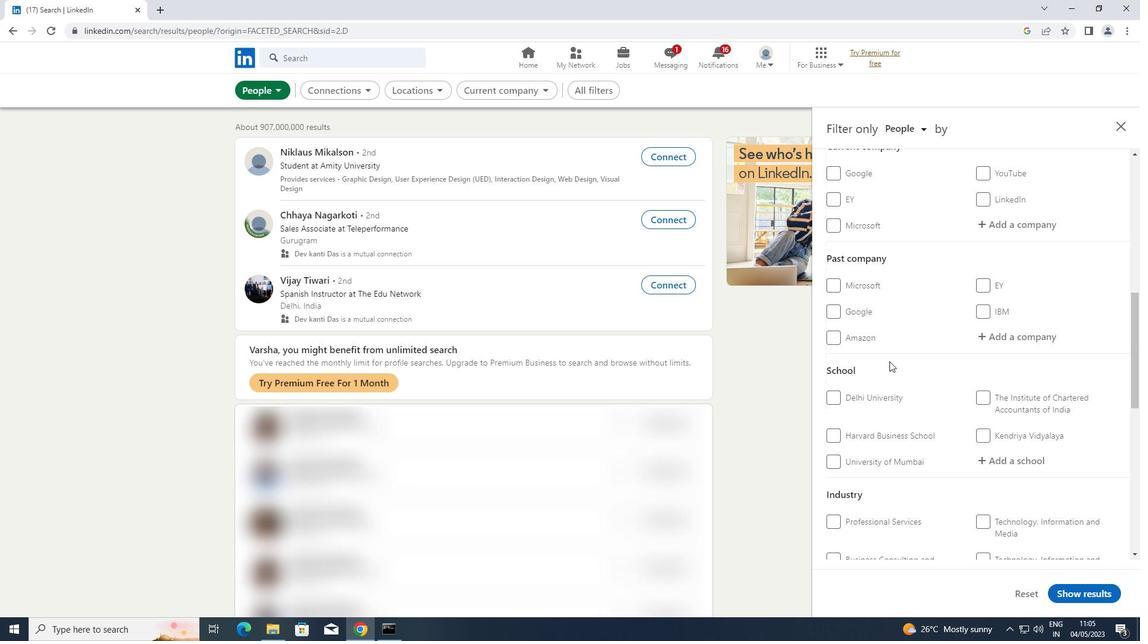 
Action: Mouse moved to (1003, 278)
Screenshot: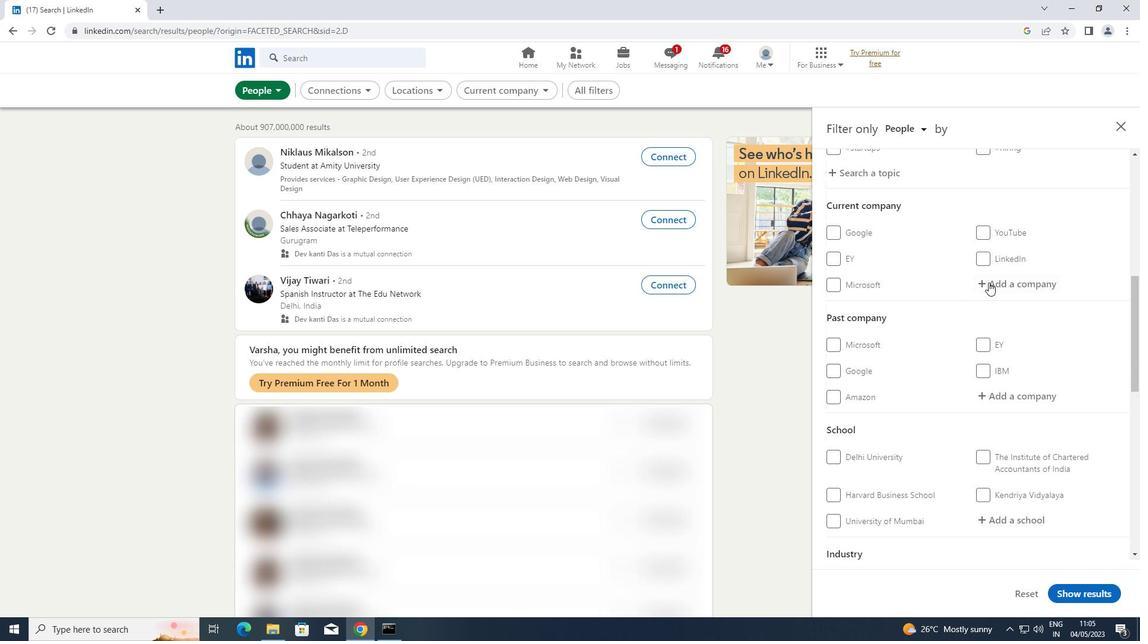 
Action: Mouse pressed left at (1003, 278)
Screenshot: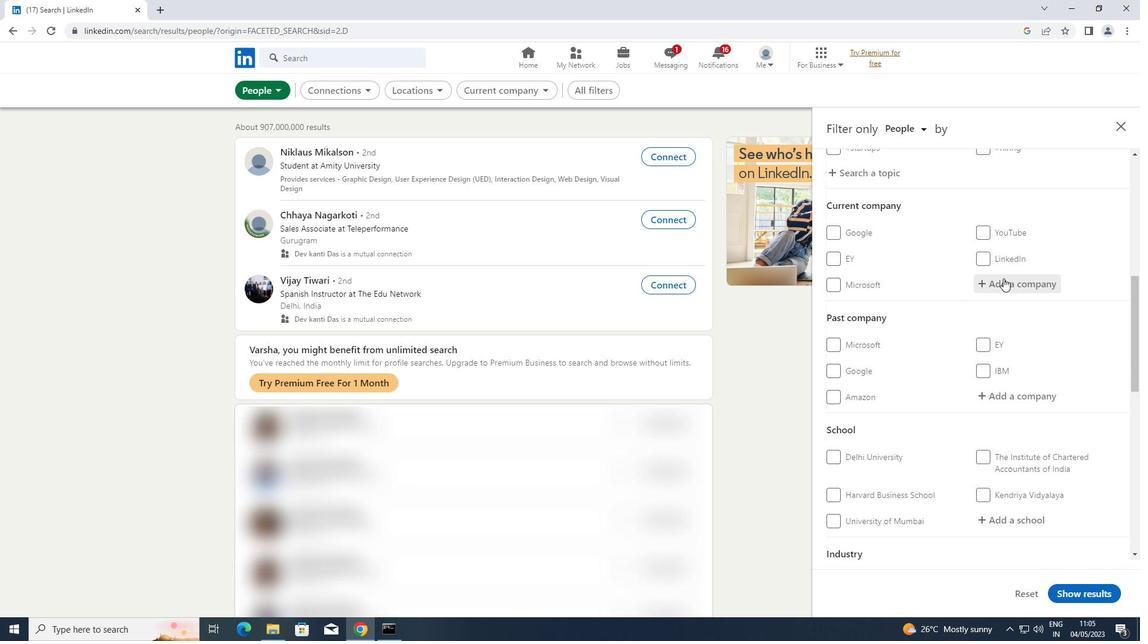 
Action: Key pressed <Key.shift>ENTAIN
Screenshot: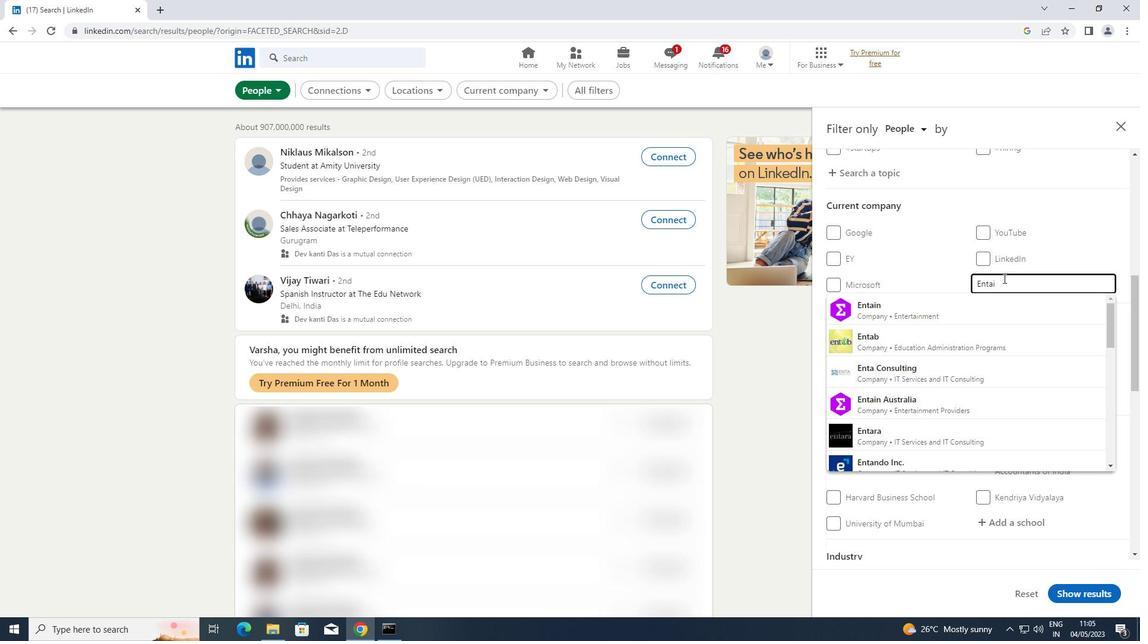 
Action: Mouse moved to (1004, 278)
Screenshot: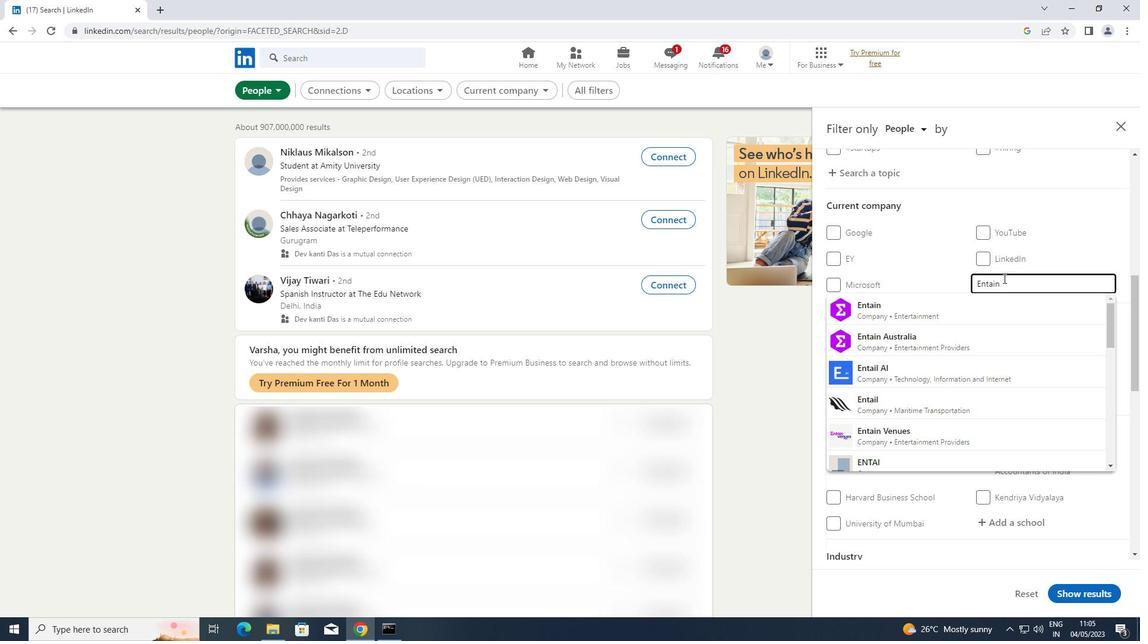 
Action: Key pressed <Key.enter>
Screenshot: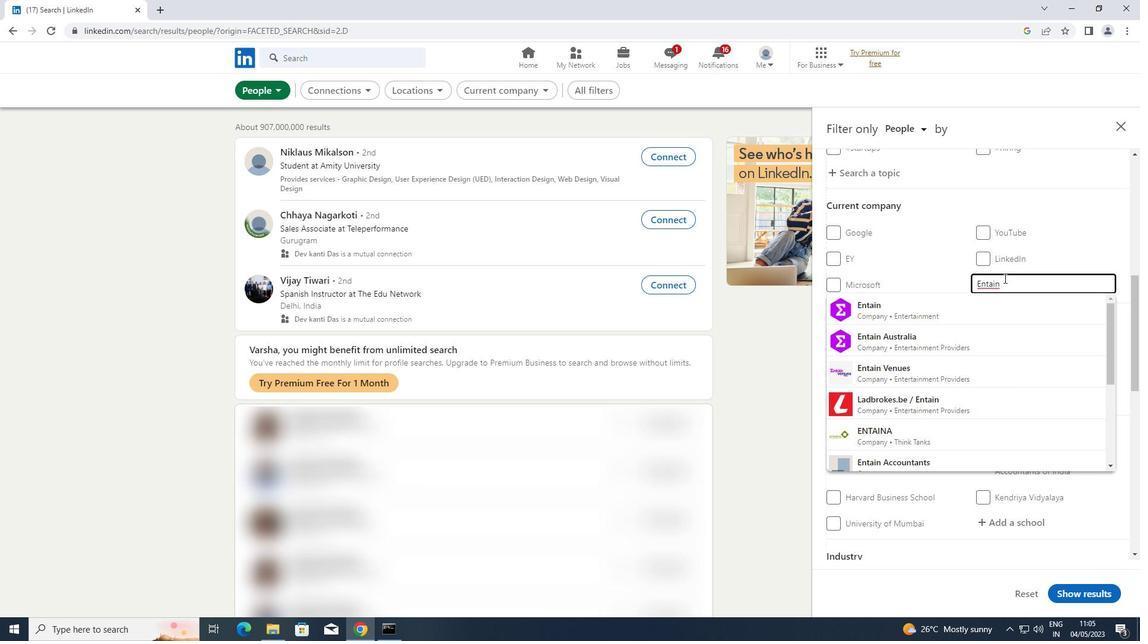 
Action: Mouse moved to (987, 317)
Screenshot: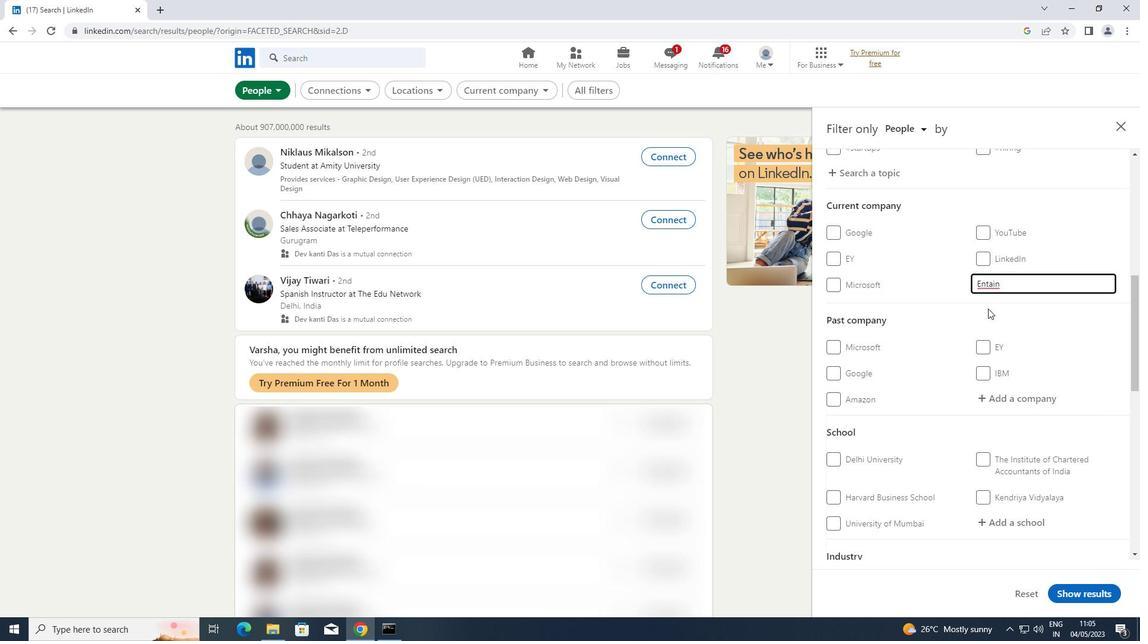 
Action: Mouse scrolled (987, 317) with delta (0, 0)
Screenshot: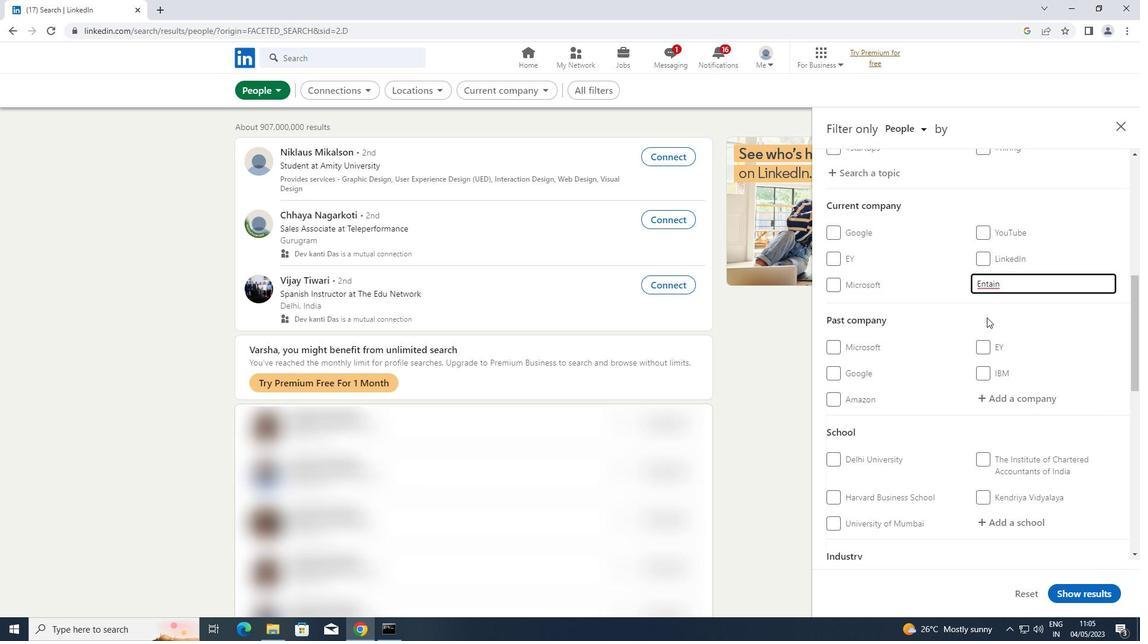 
Action: Mouse scrolled (987, 317) with delta (0, 0)
Screenshot: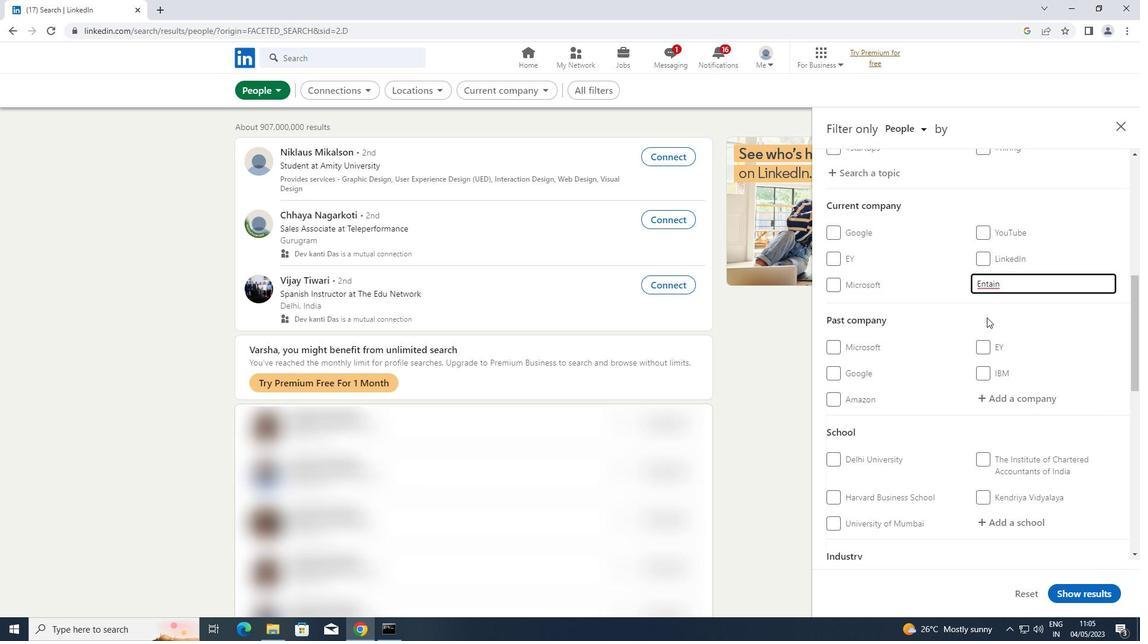 
Action: Mouse moved to (1000, 406)
Screenshot: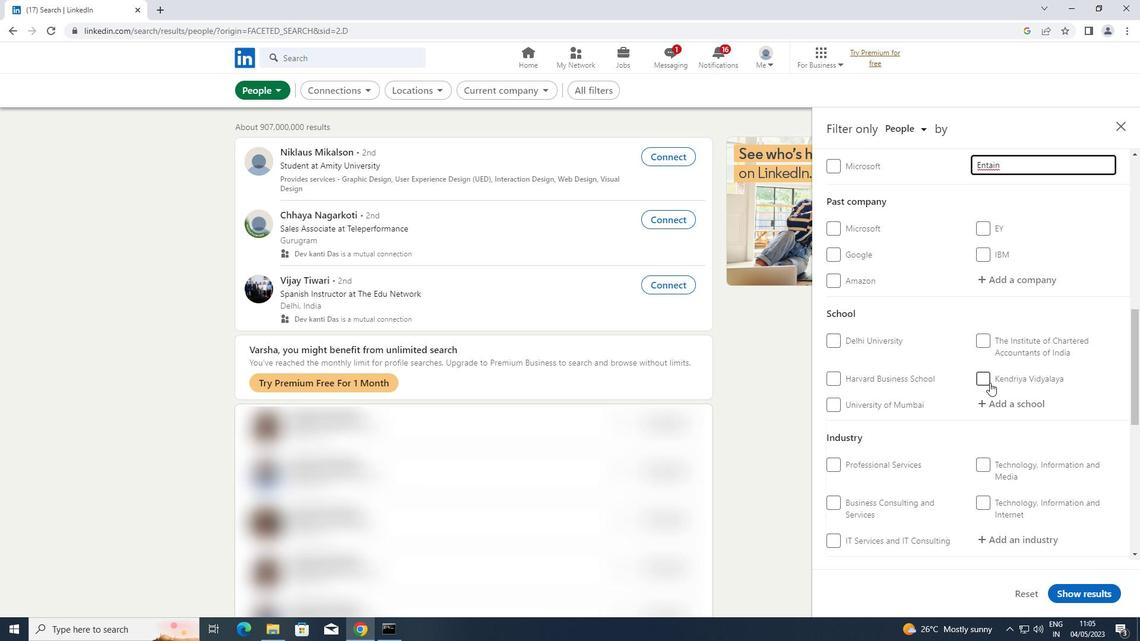 
Action: Mouse pressed left at (1000, 406)
Screenshot: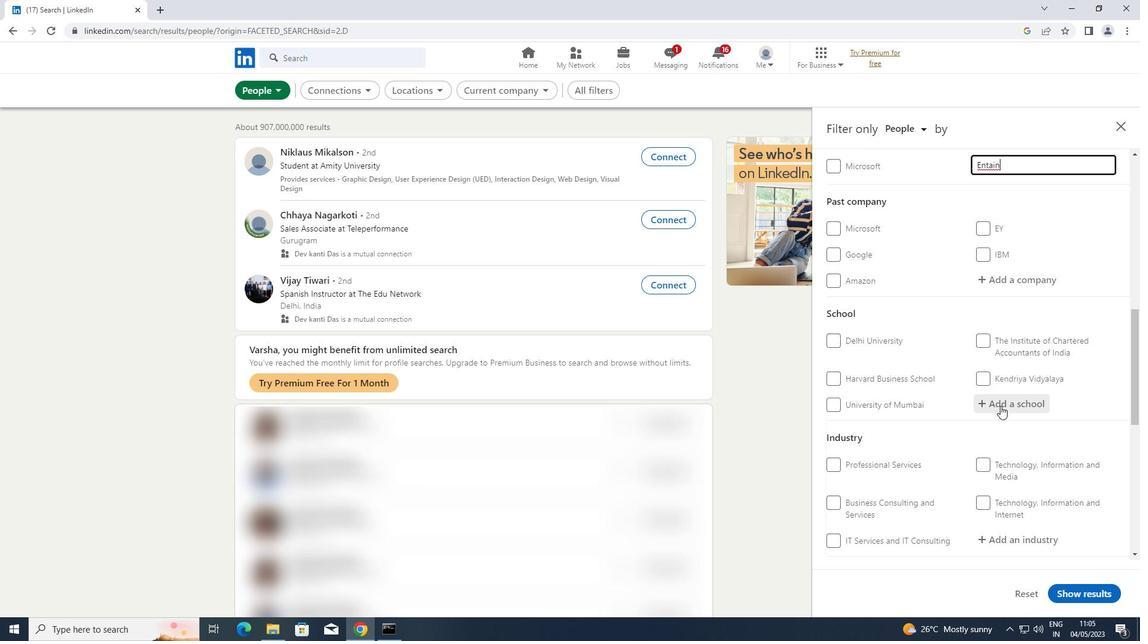 
Action: Key pressed <Key.shift>JAWAHARLAL<Key.space><Key.shift>NEHRU<Key.space><Key.shift>TECHNOLOGICAL
Screenshot: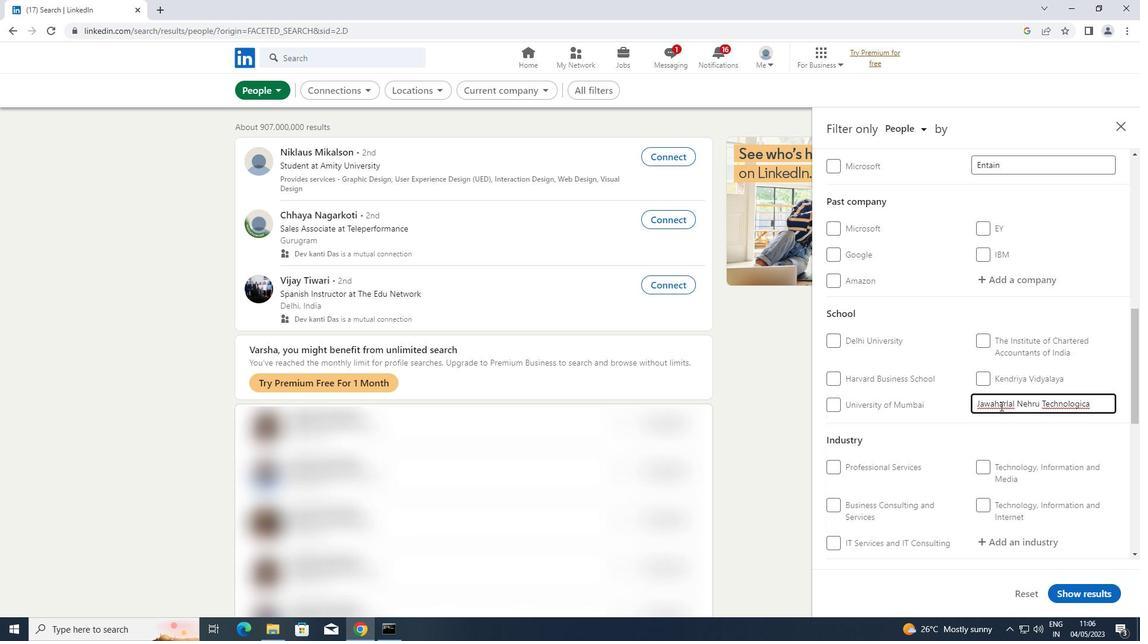 
Action: Mouse moved to (912, 500)
Screenshot: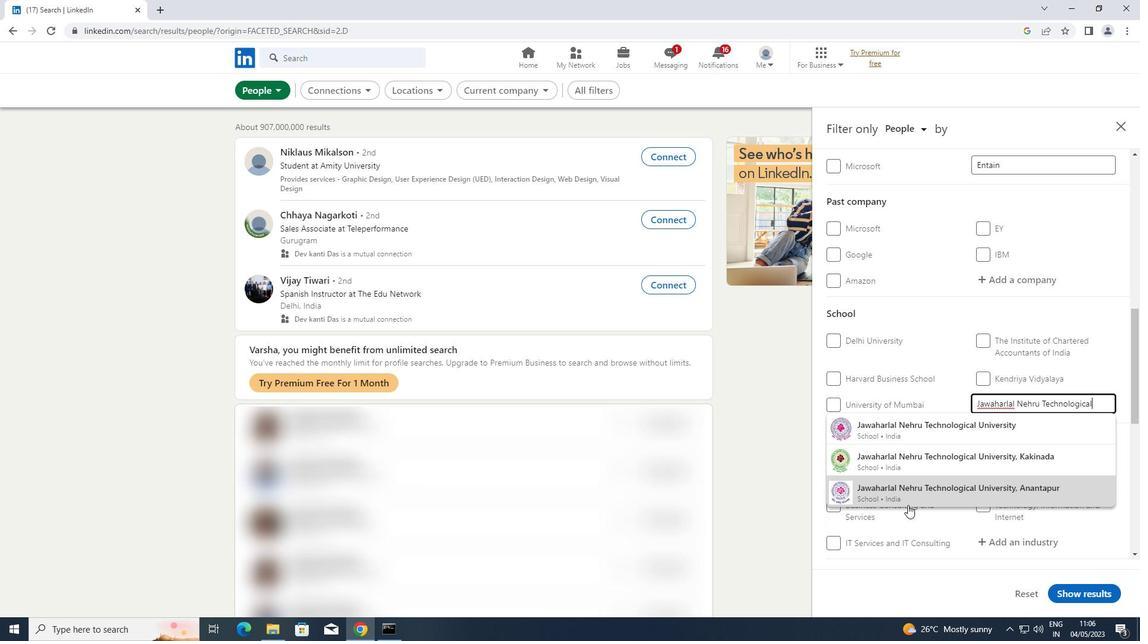 
Action: Mouse pressed left at (912, 500)
Screenshot: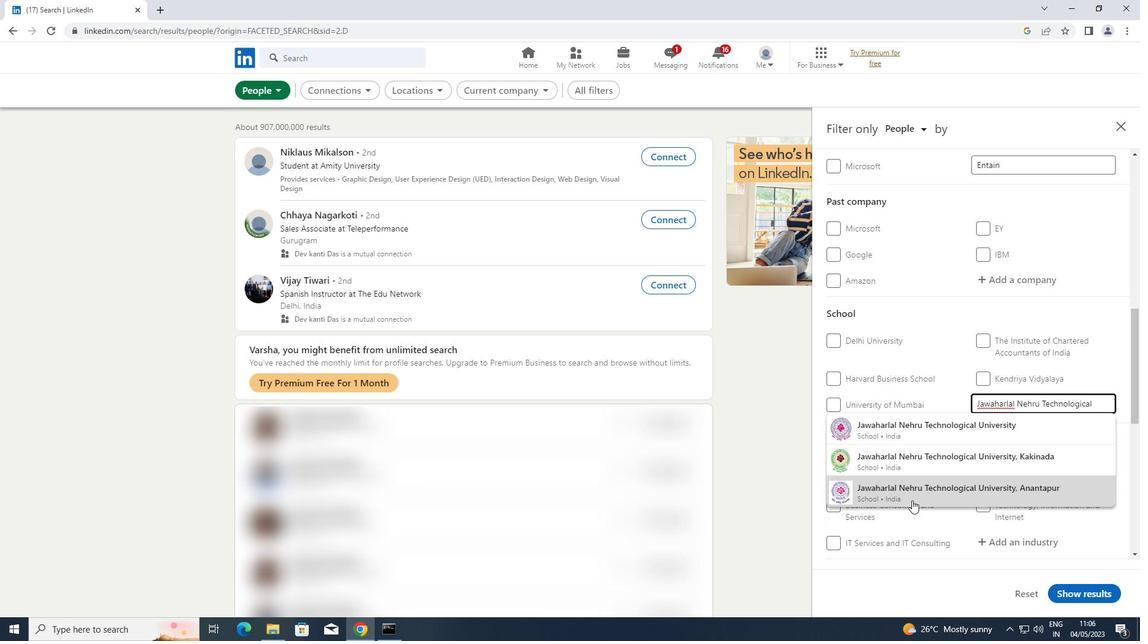 
Action: Mouse moved to (931, 464)
Screenshot: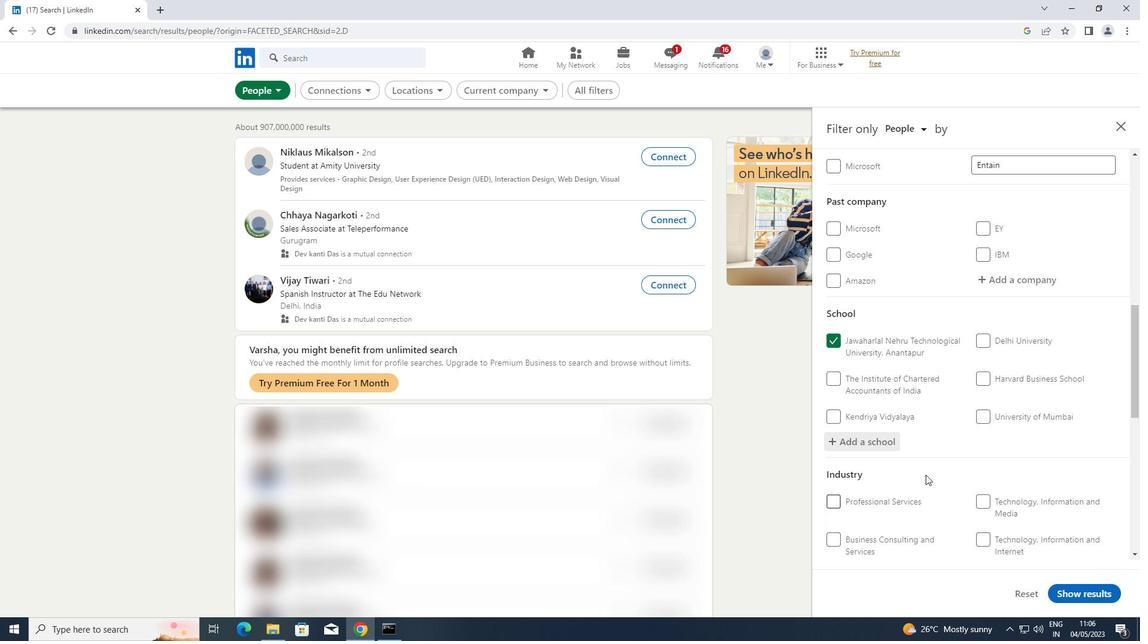 
Action: Mouse scrolled (931, 463) with delta (0, 0)
Screenshot: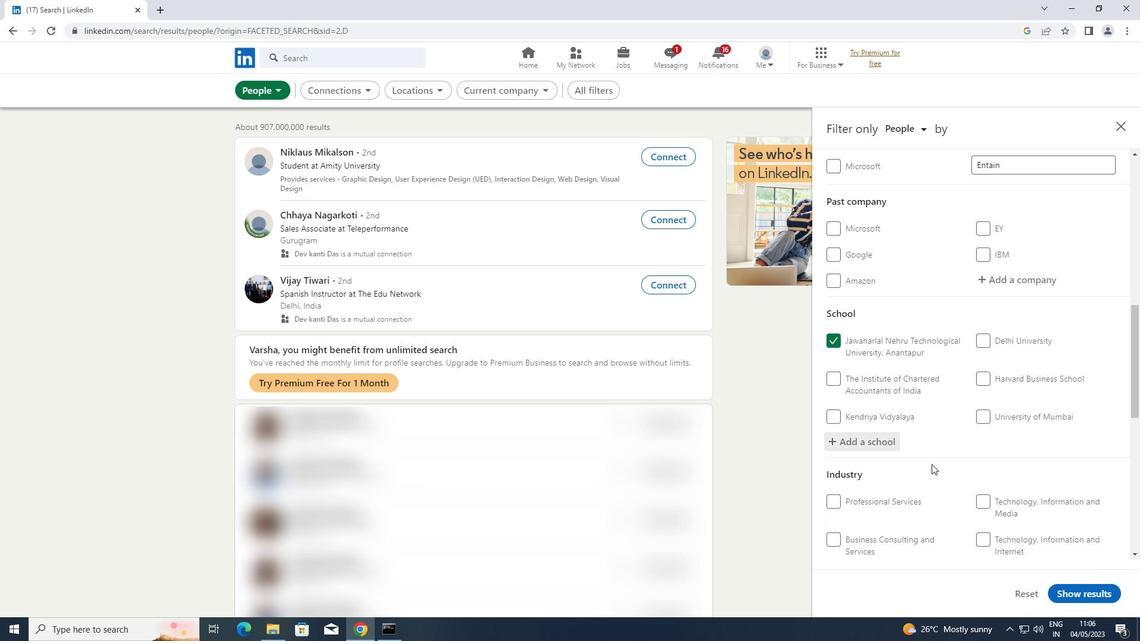 
Action: Mouse scrolled (931, 463) with delta (0, 0)
Screenshot: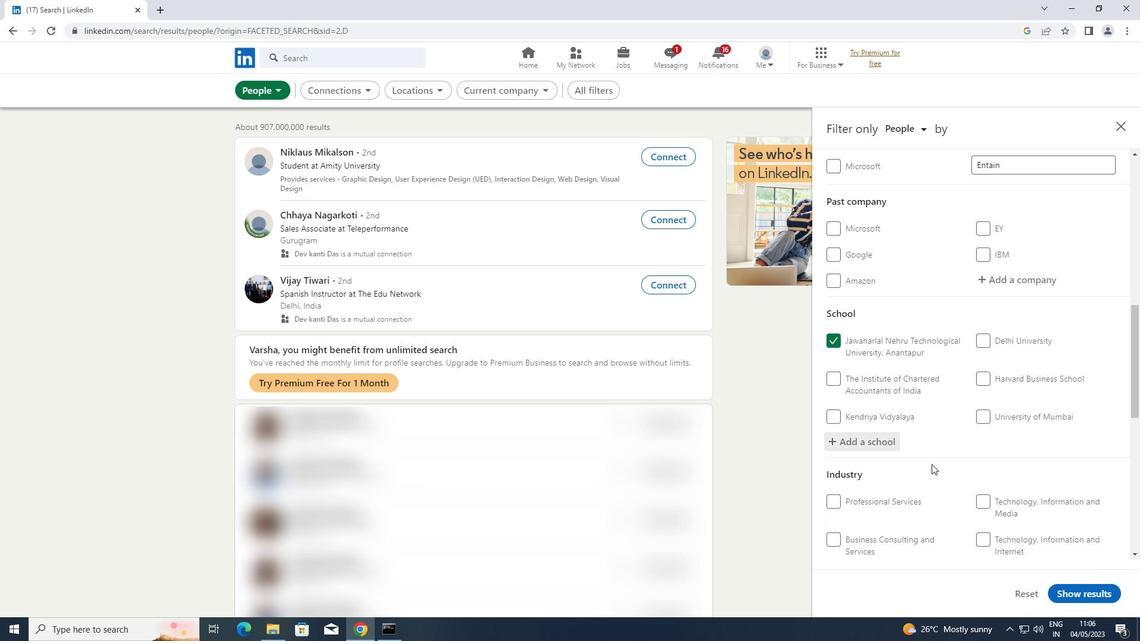 
Action: Mouse scrolled (931, 463) with delta (0, 0)
Screenshot: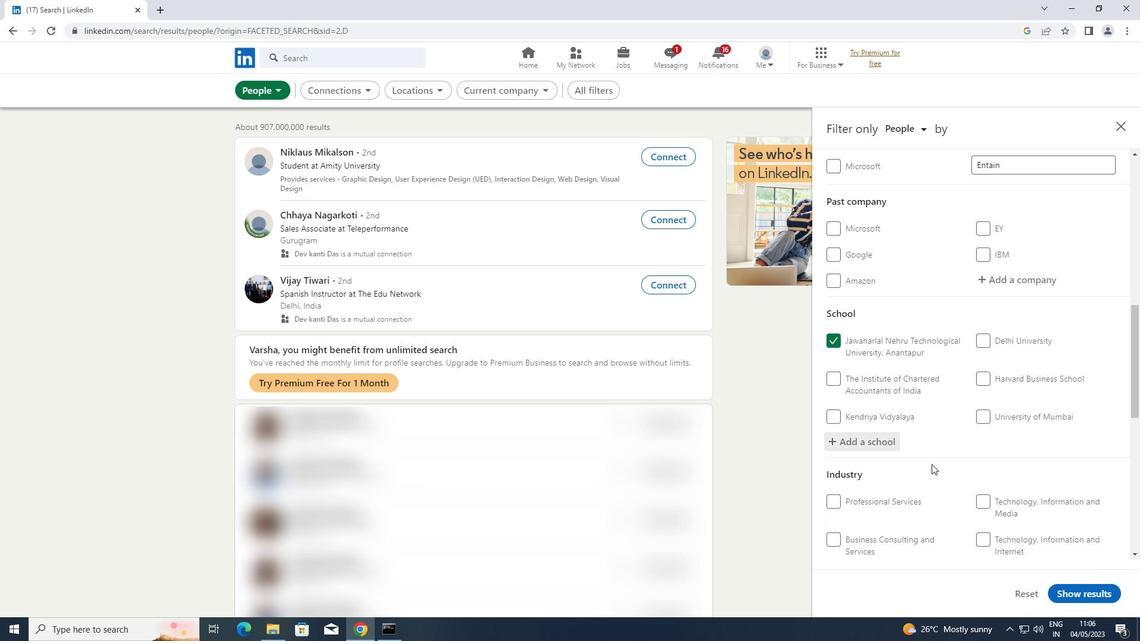 
Action: Mouse moved to (934, 459)
Screenshot: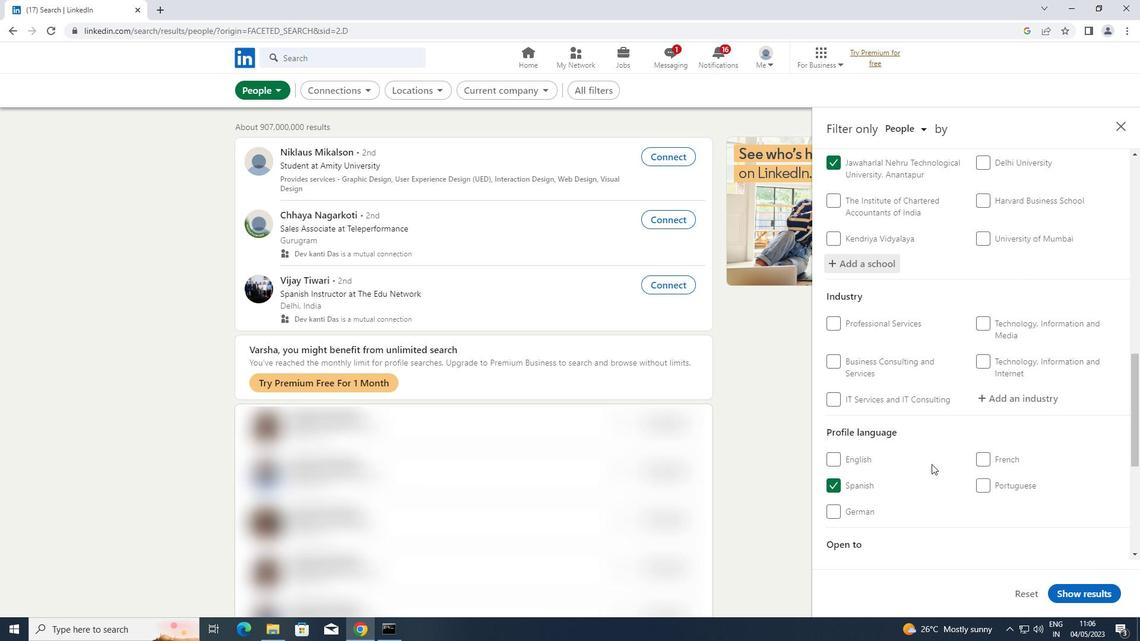 
Action: Mouse scrolled (934, 459) with delta (0, 0)
Screenshot: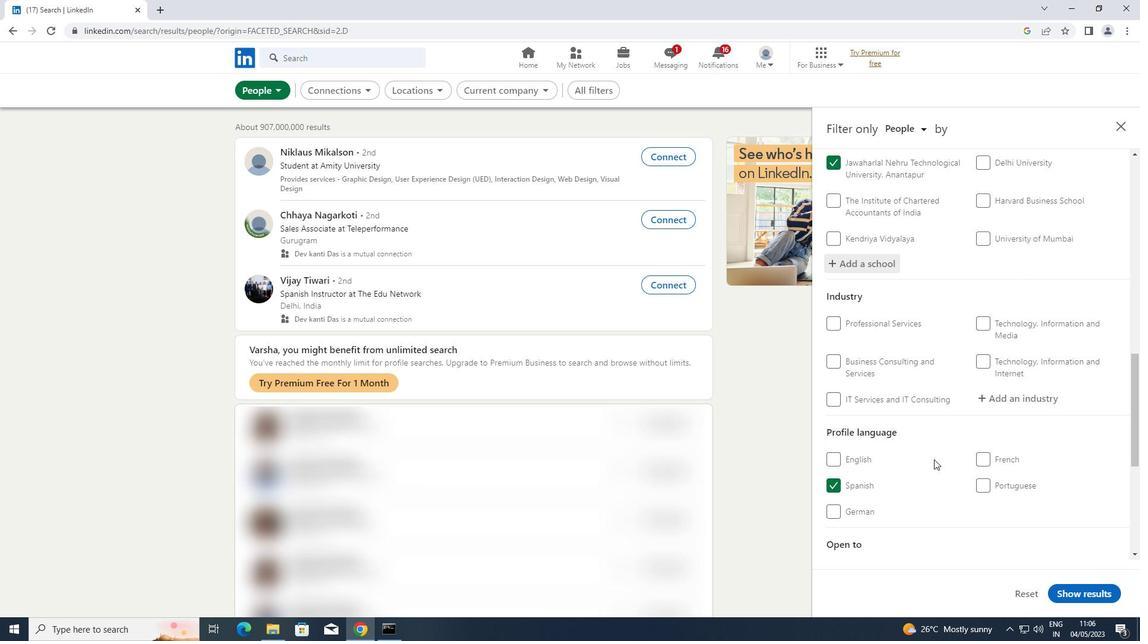 
Action: Mouse moved to (1041, 339)
Screenshot: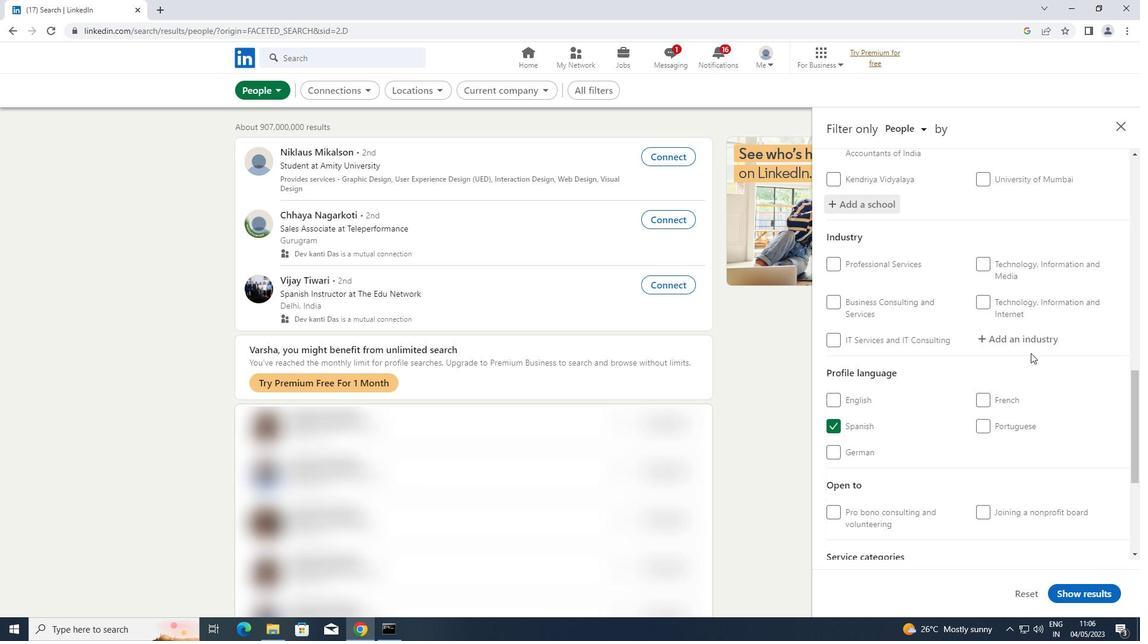 
Action: Mouse pressed left at (1041, 339)
Screenshot: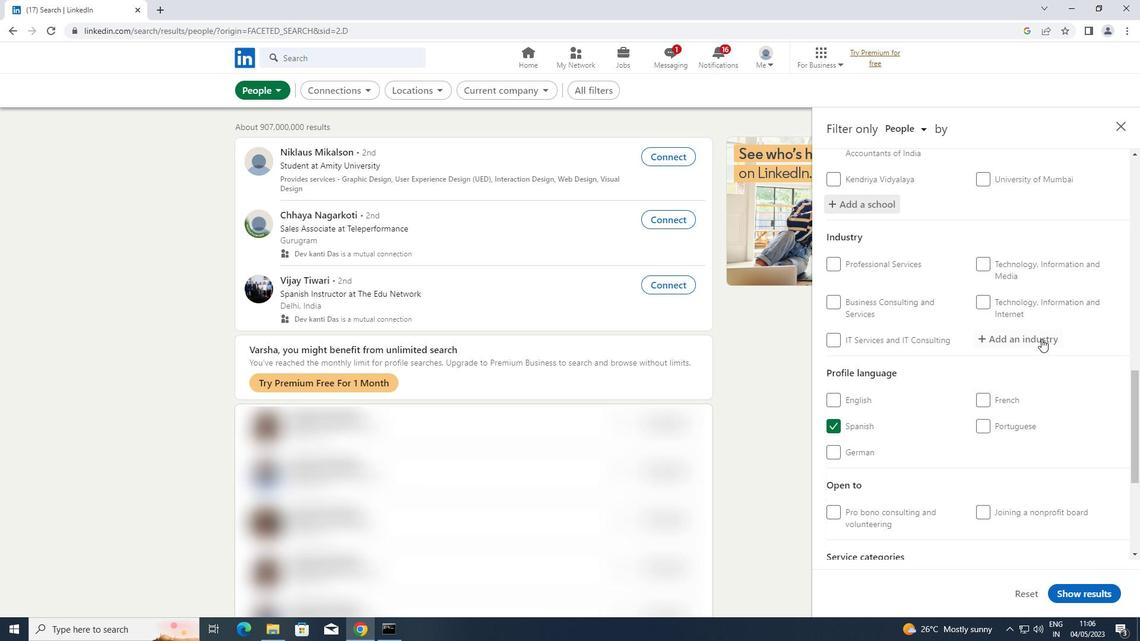 
Action: Key pressed <Key.shift>PENSION<Key.space><Key.shift>FUNDS
Screenshot: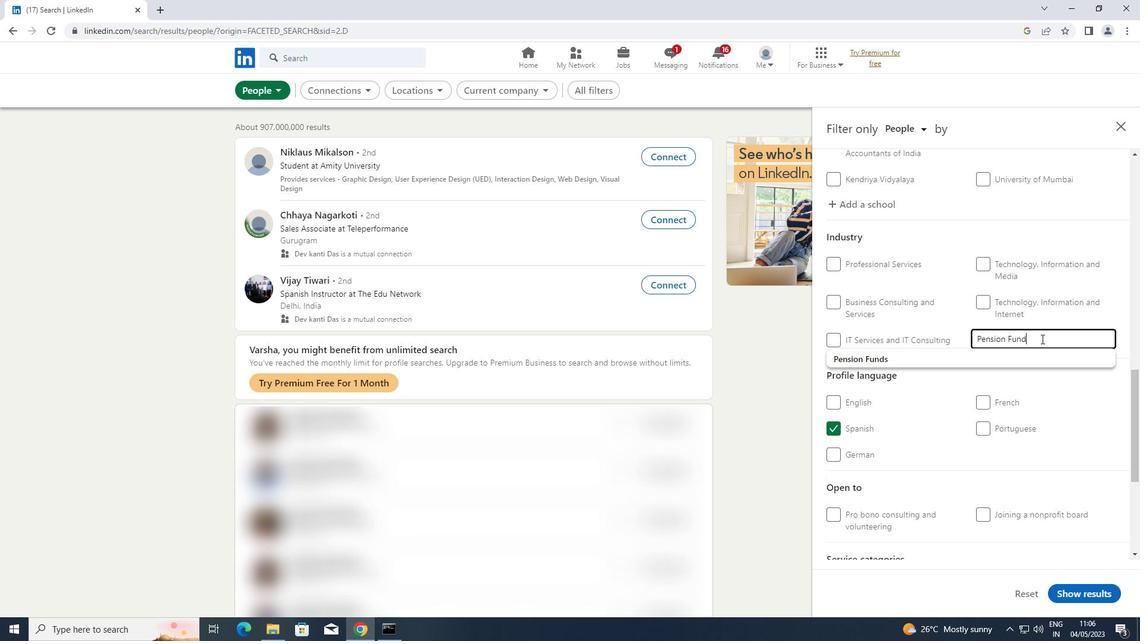 
Action: Mouse scrolled (1041, 338) with delta (0, 0)
Screenshot: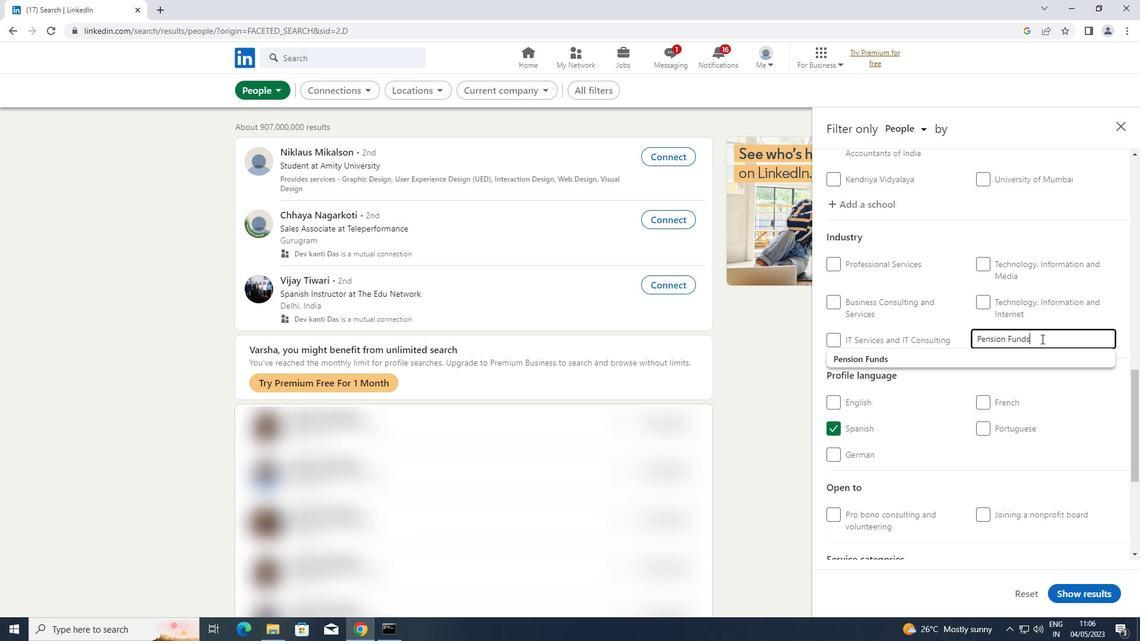 
Action: Mouse scrolled (1041, 338) with delta (0, 0)
Screenshot: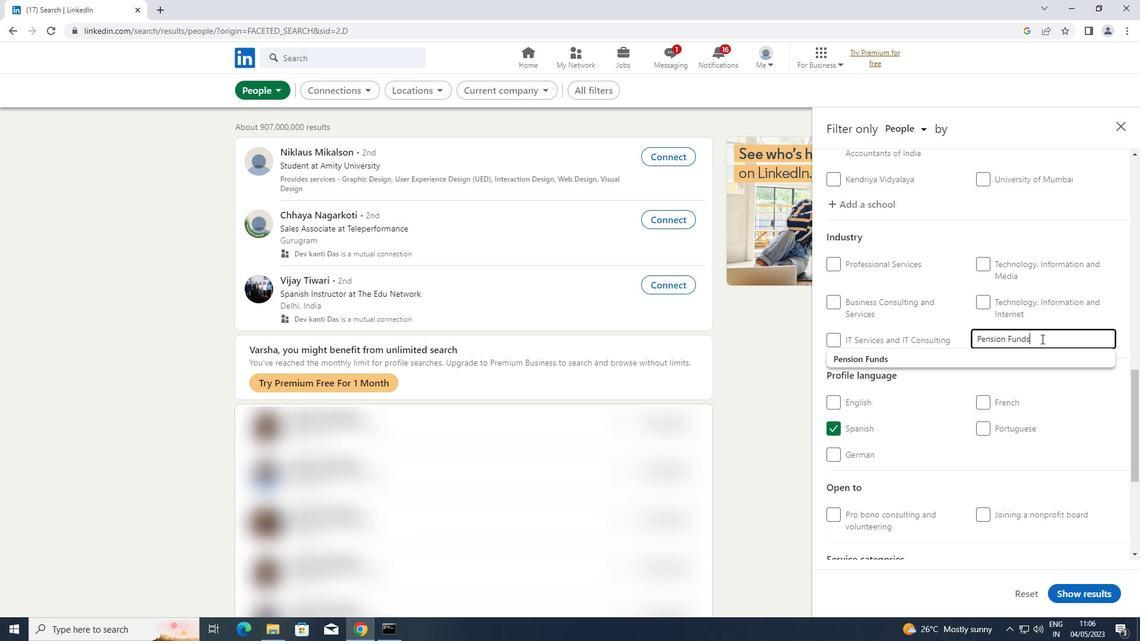 
Action: Mouse moved to (1007, 523)
Screenshot: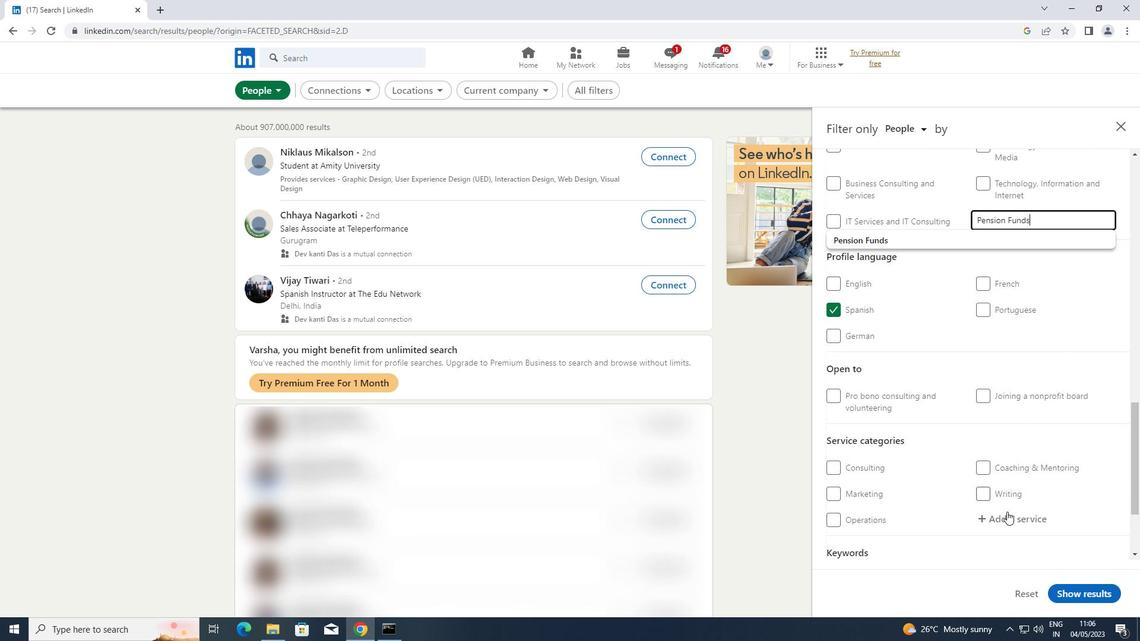
Action: Mouse pressed left at (1007, 523)
Screenshot: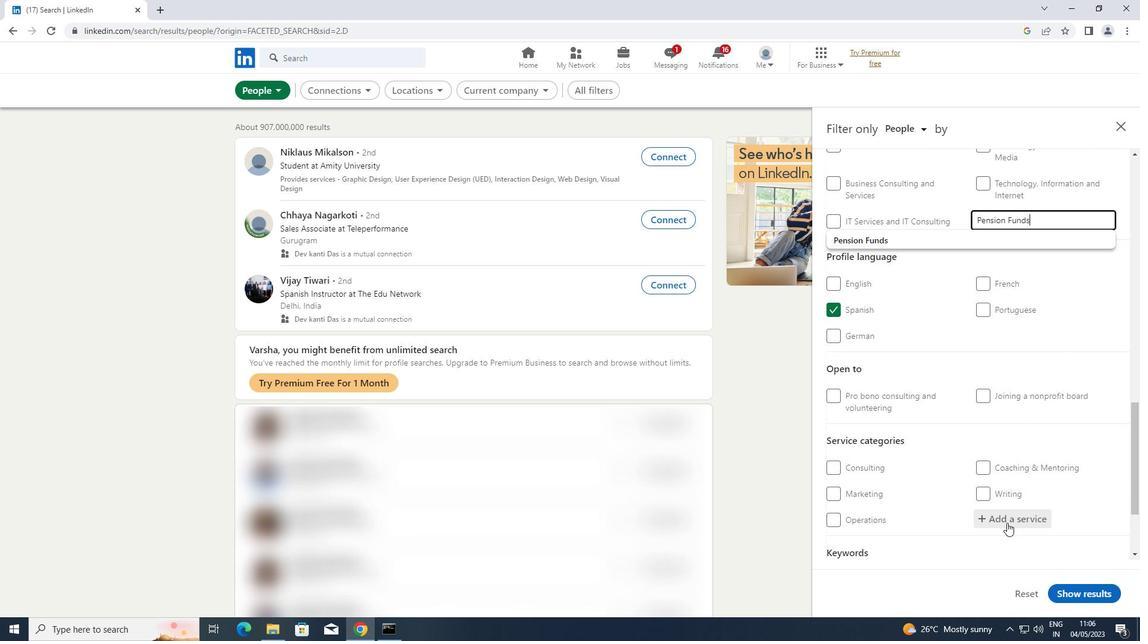 
Action: Key pressed <Key.shift>TAX<Key.space><Key.shift>LAW
Screenshot: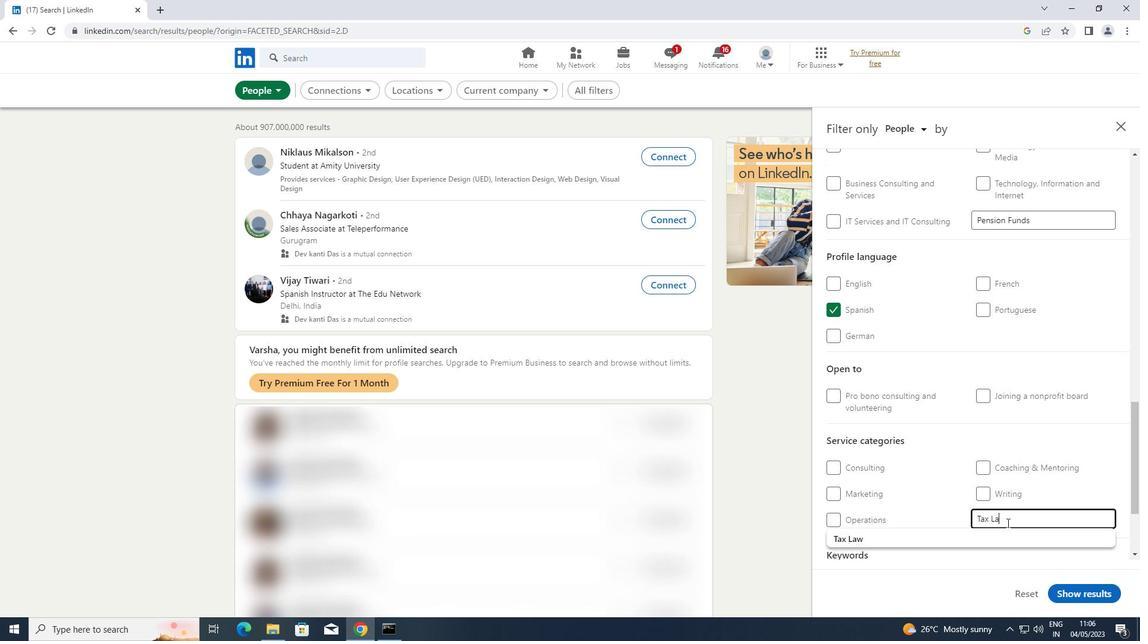 
Action: Mouse scrolled (1007, 522) with delta (0, 0)
Screenshot: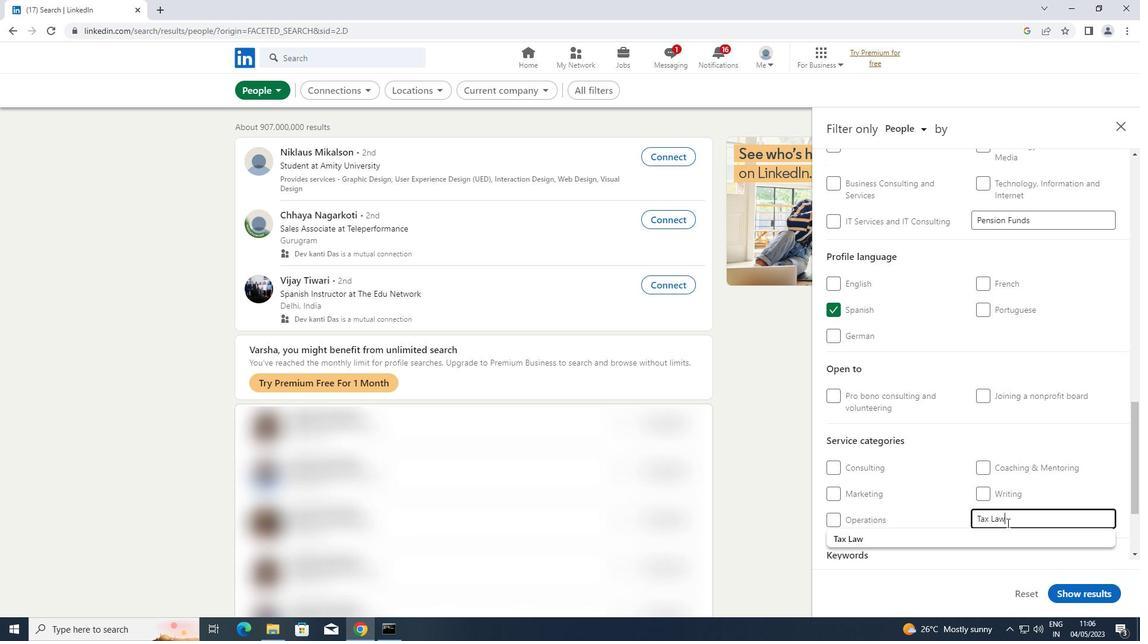 
Action: Mouse scrolled (1007, 522) with delta (0, 0)
Screenshot: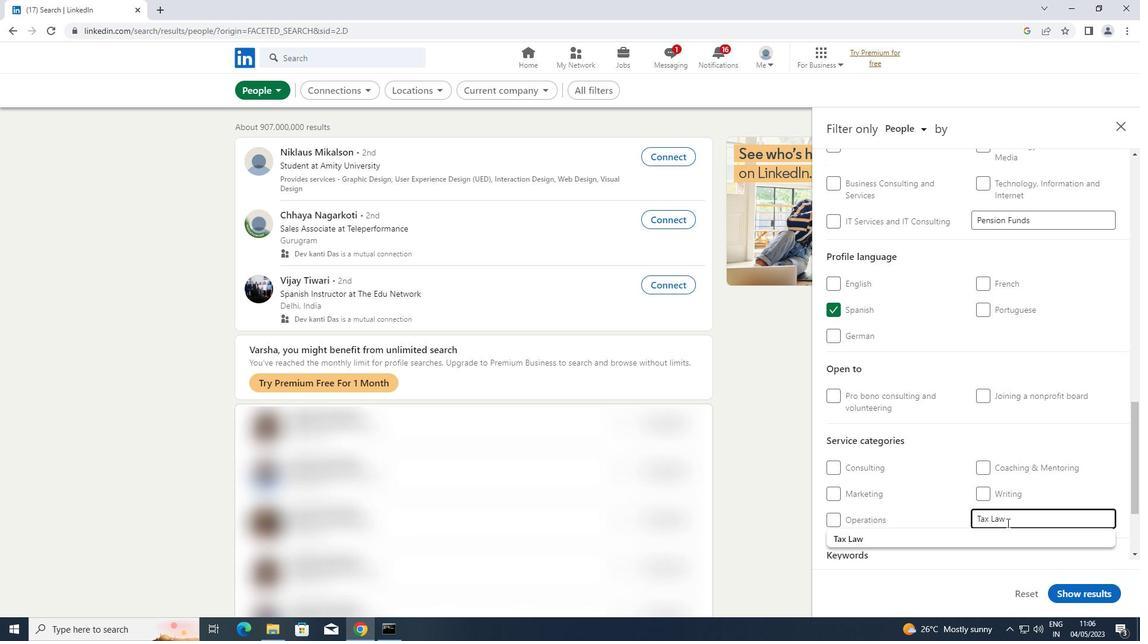 
Action: Mouse scrolled (1007, 522) with delta (0, 0)
Screenshot: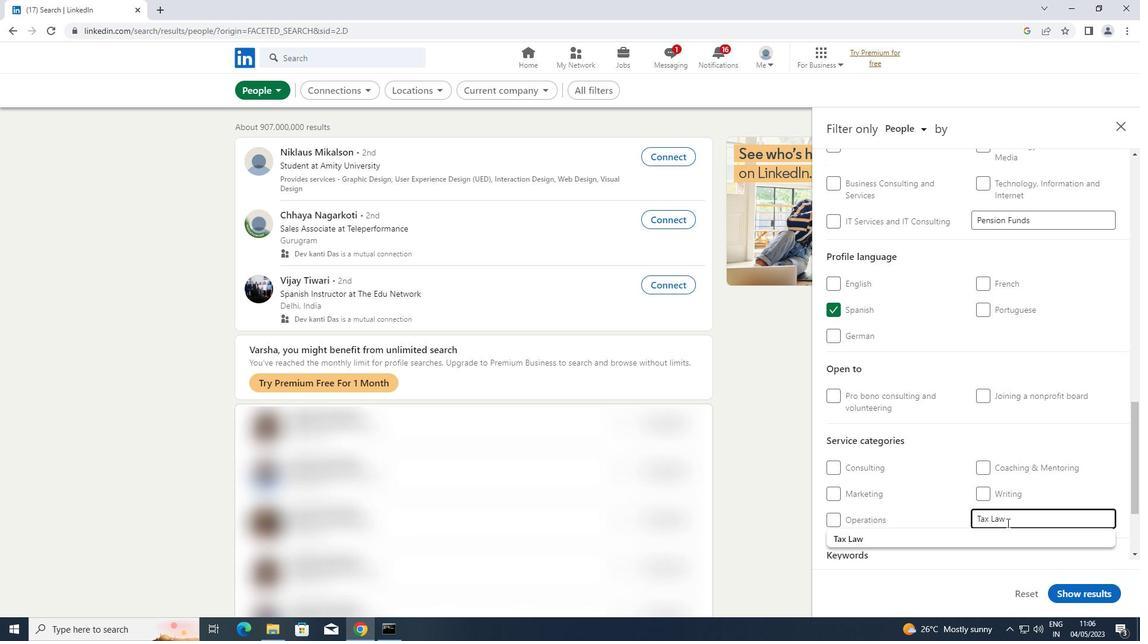 
Action: Mouse scrolled (1007, 522) with delta (0, 0)
Screenshot: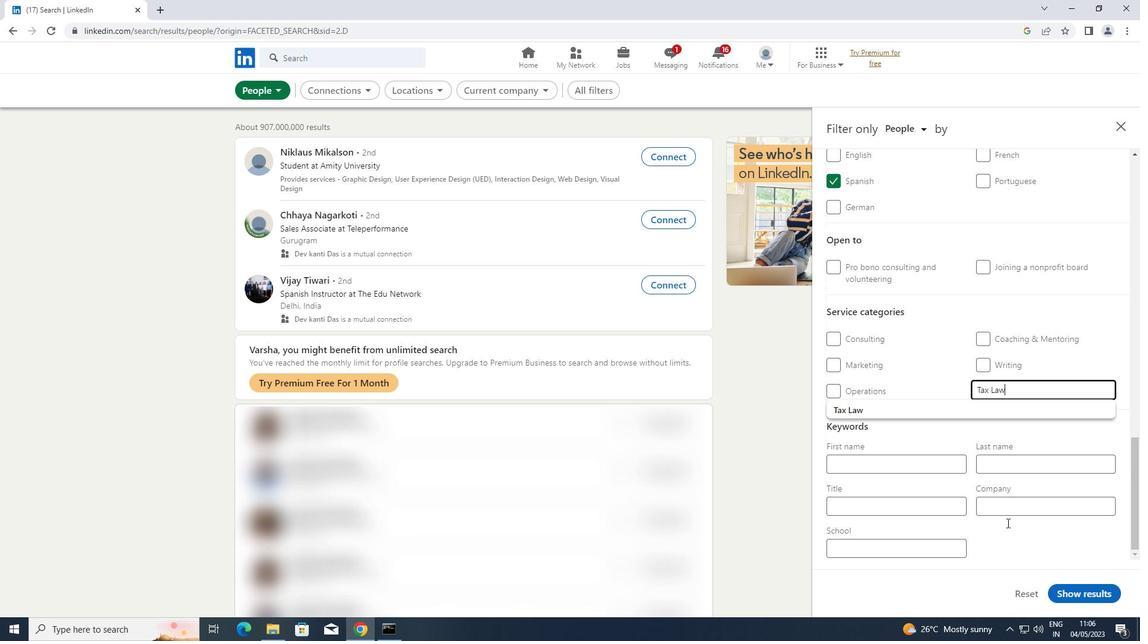 
Action: Mouse scrolled (1007, 522) with delta (0, 0)
Screenshot: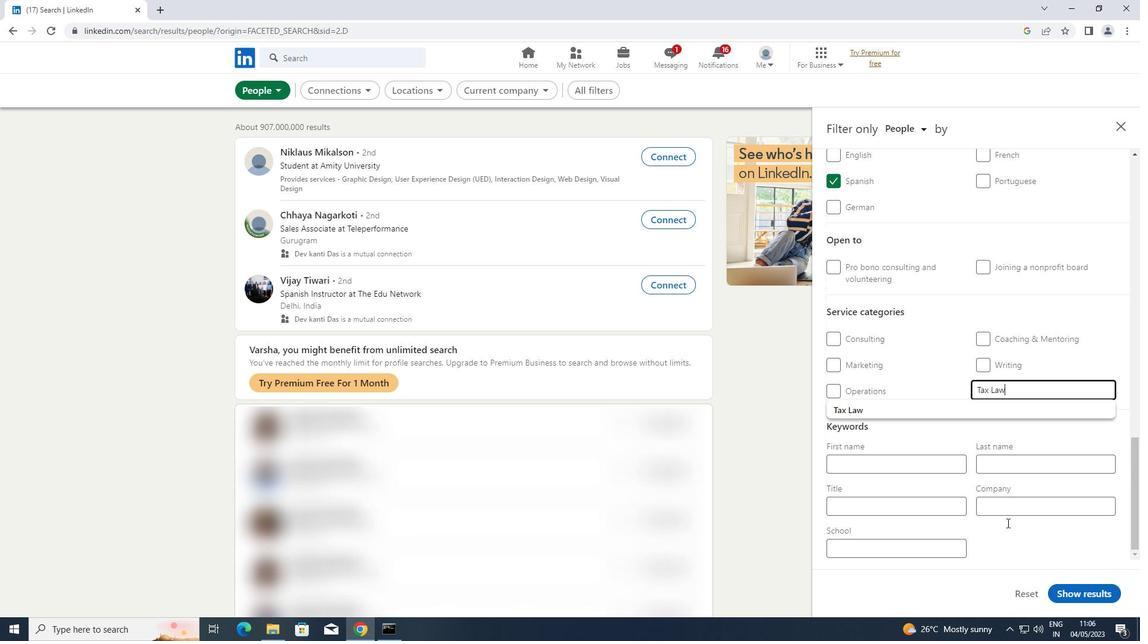
Action: Mouse scrolled (1007, 522) with delta (0, 0)
Screenshot: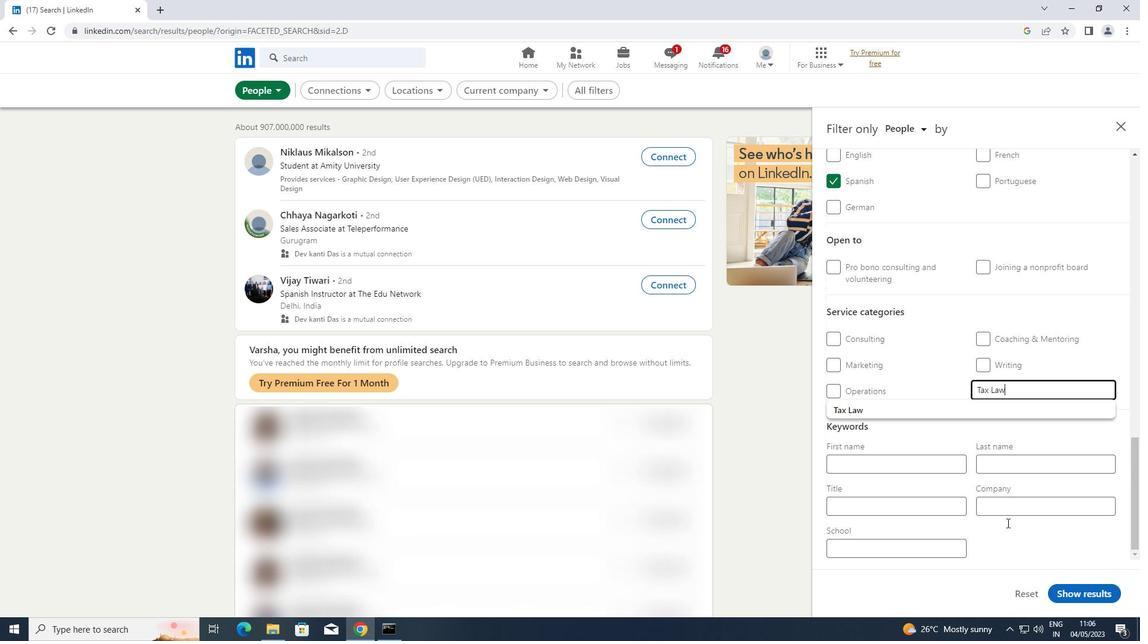 
Action: Mouse moved to (960, 409)
Screenshot: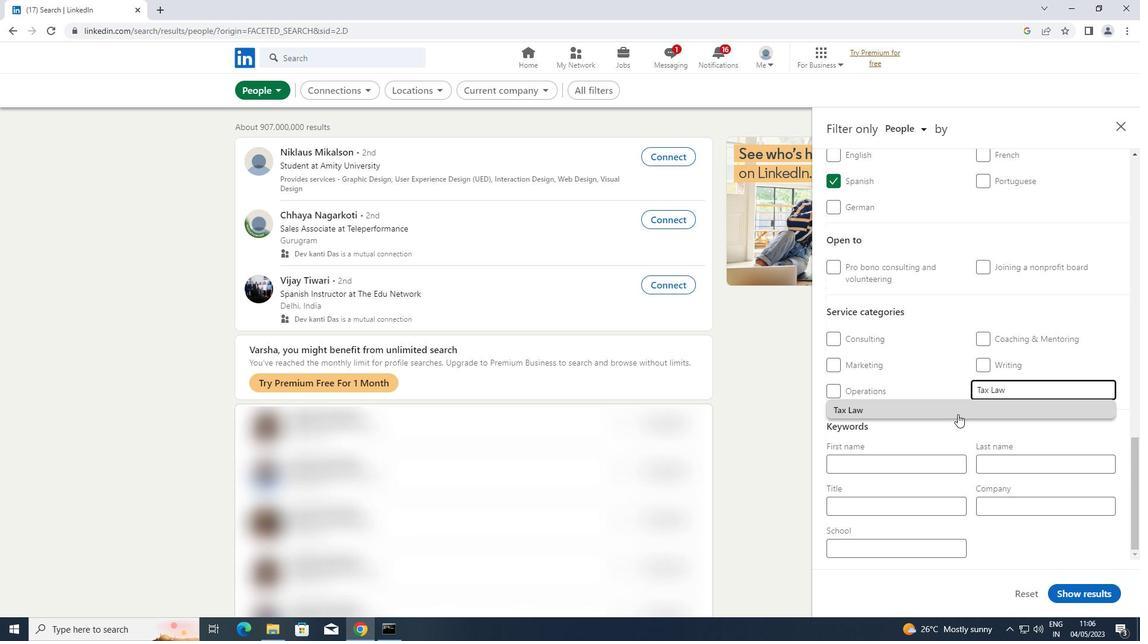 
Action: Mouse pressed left at (960, 409)
Screenshot: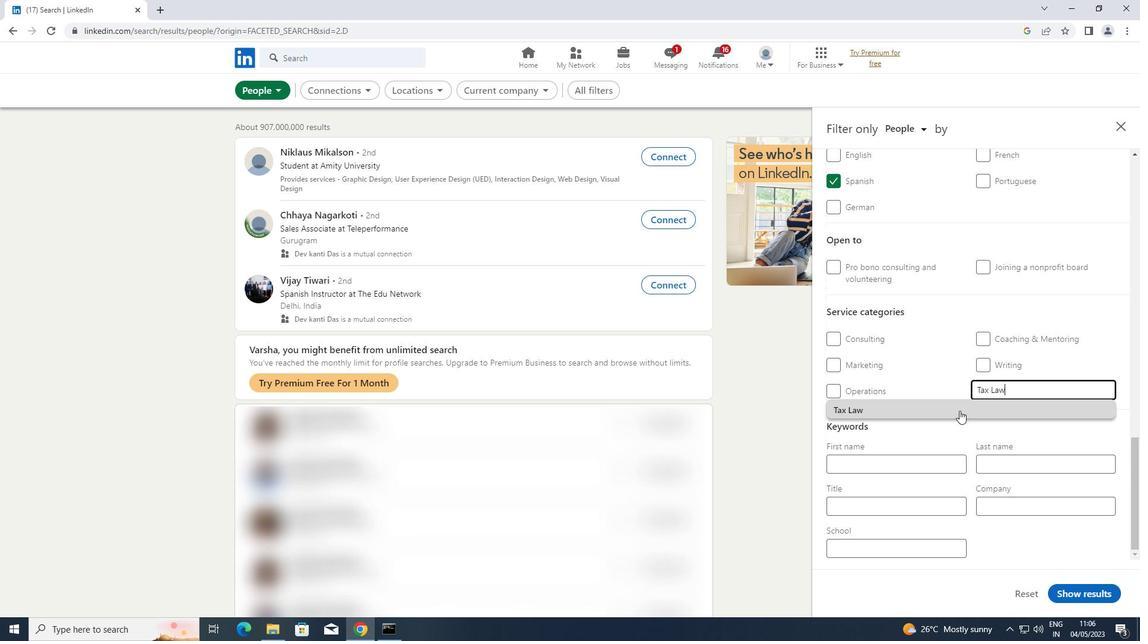 
Action: Mouse moved to (894, 529)
Screenshot: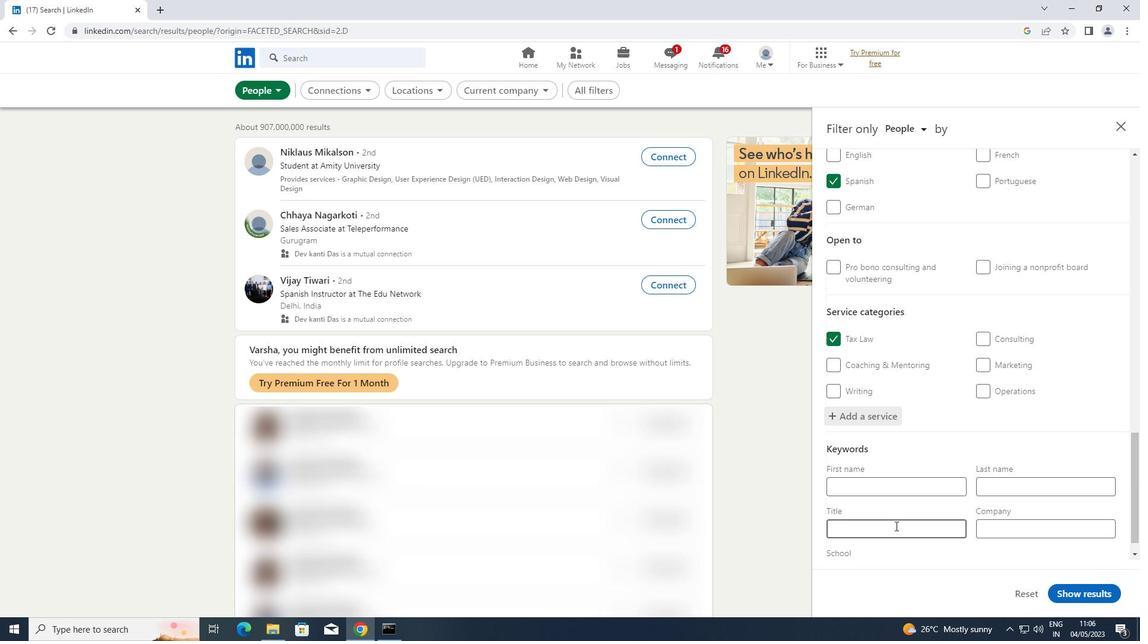 
Action: Mouse pressed left at (894, 529)
Screenshot: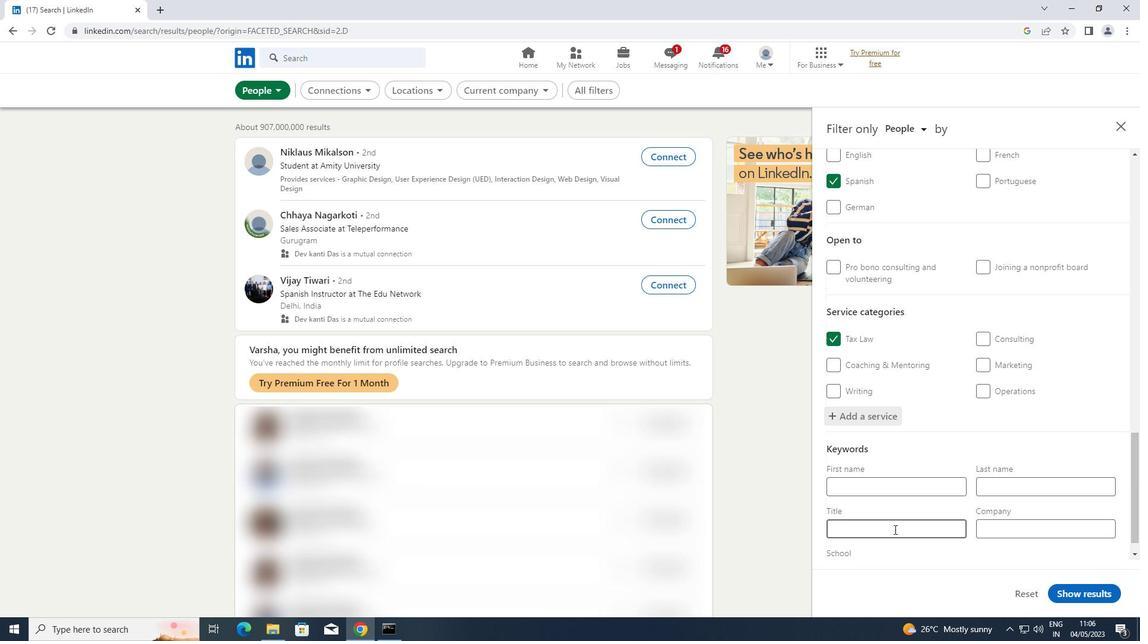 
Action: Key pressed <Key.shift><Key.shift><Key.shift><Key.shift><Key.shift>PLANT<Key.space><Key.shift>ENGINEER
Screenshot: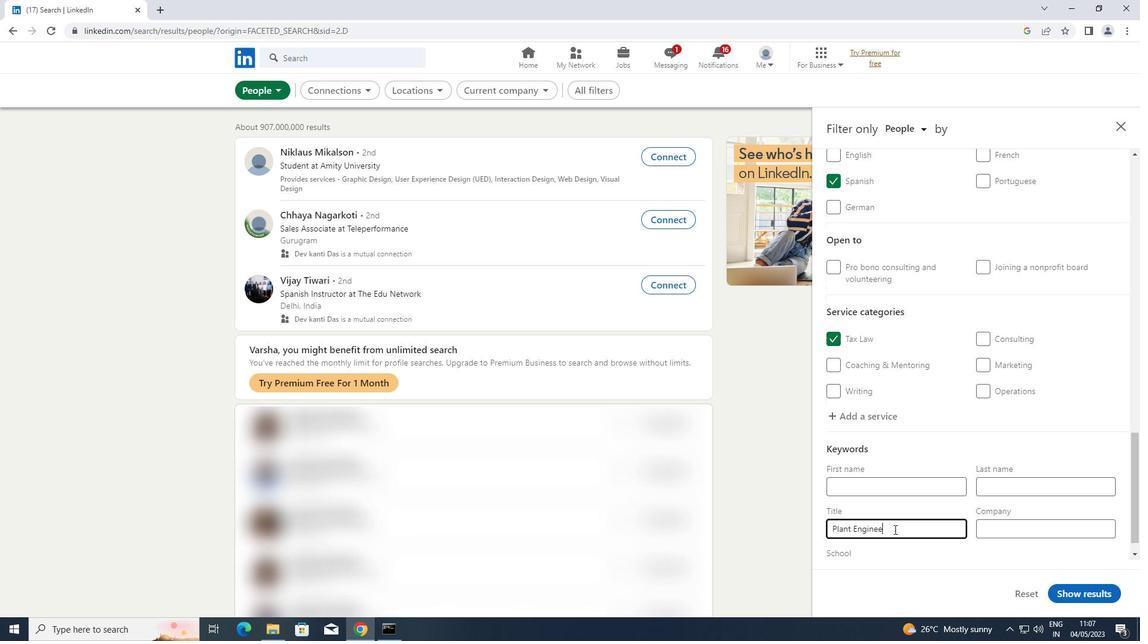 
Action: Mouse moved to (1070, 592)
Screenshot: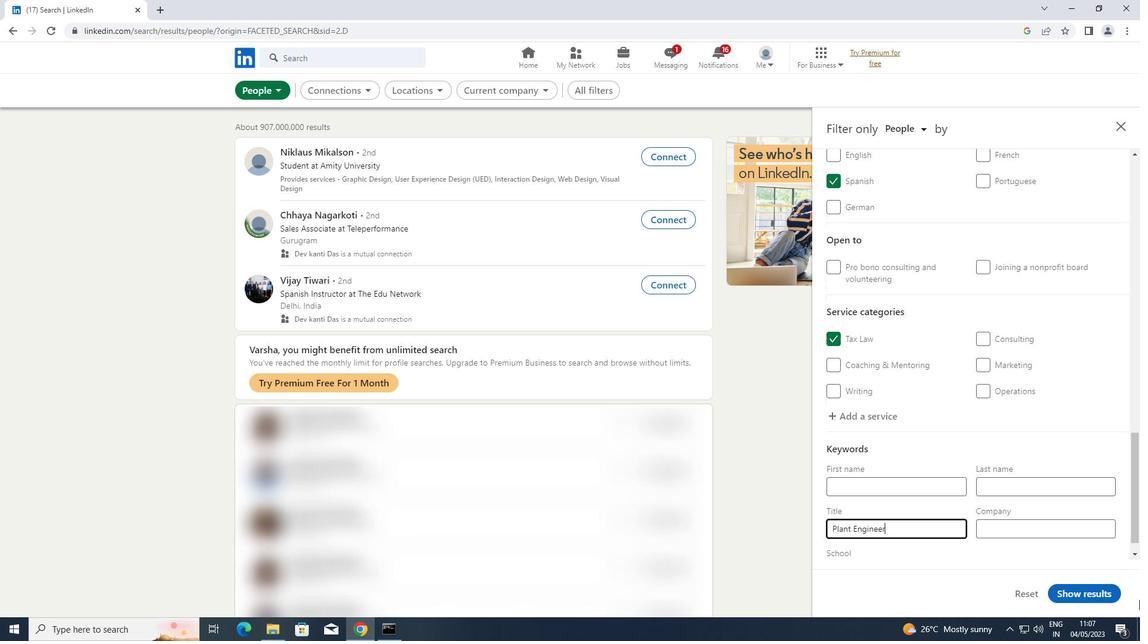 
Action: Mouse pressed left at (1070, 592)
Screenshot: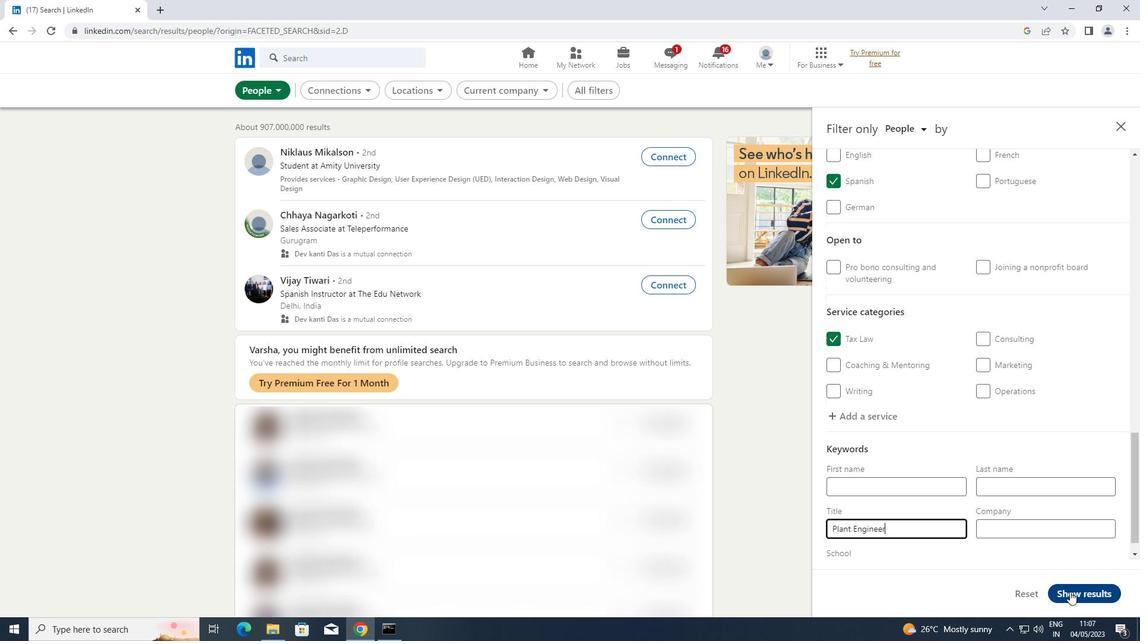 
